 Task: Search one way flight ticket for 2 adults, 2 infants in seat and 1 infant on lap in first from Anchorage: Ted Stevens Anchorage International Airport to Fort Wayne: Fort Wayne International Airport on 5-4-2023. Choice of flights is Southwest. Number of bags: 3 checked bags. Price is upto 30000. Outbound departure time preference is 15:15.
Action: Mouse moved to (294, 252)
Screenshot: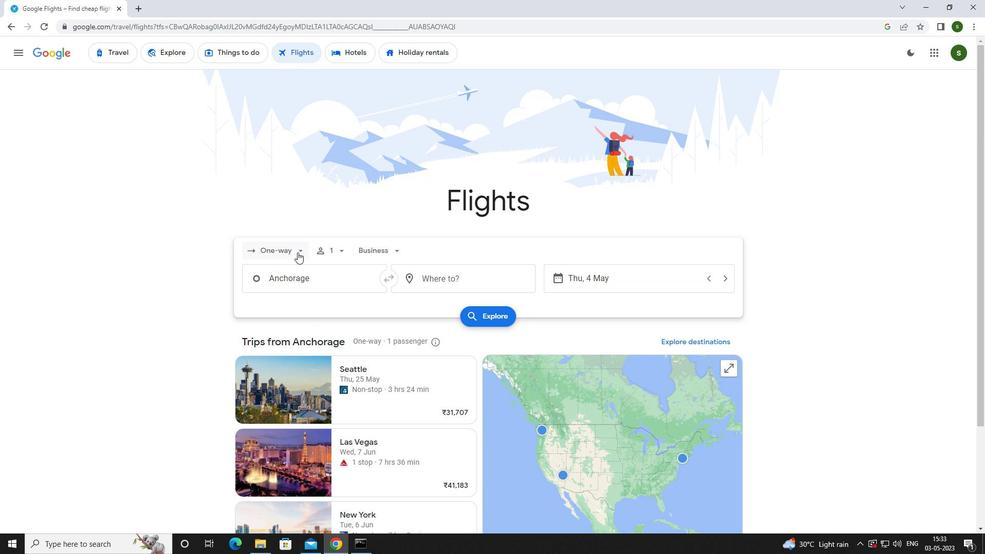 
Action: Mouse pressed left at (294, 252)
Screenshot: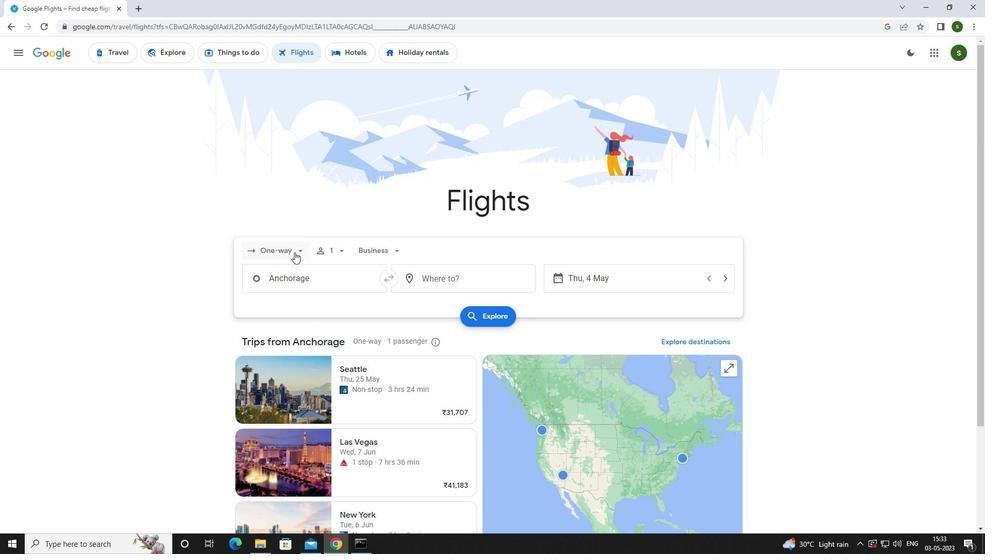 
Action: Mouse moved to (286, 299)
Screenshot: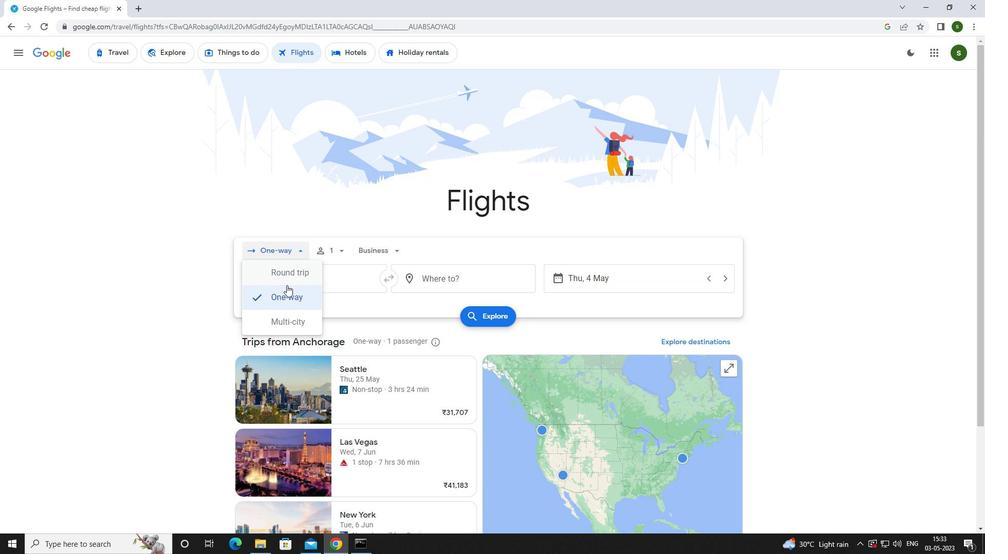 
Action: Mouse pressed left at (286, 299)
Screenshot: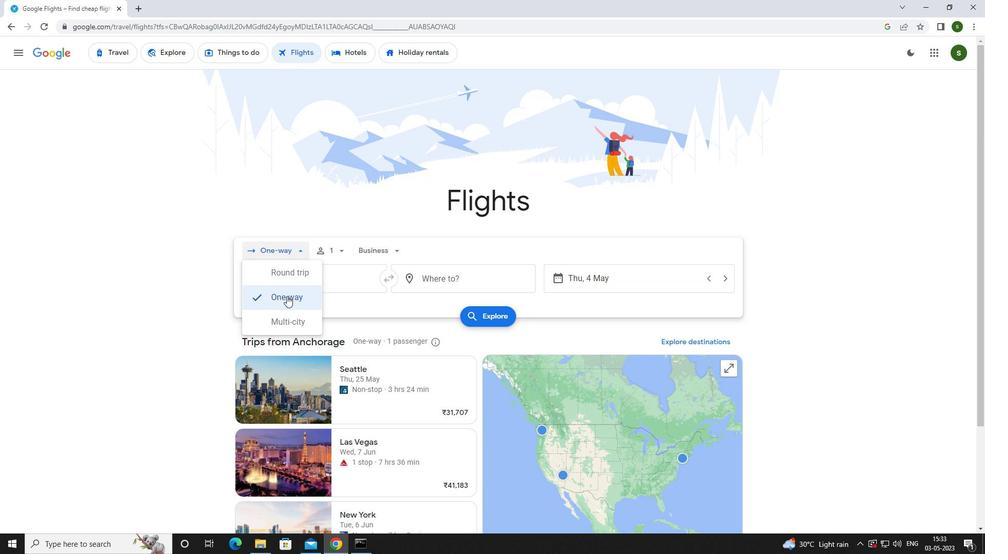 
Action: Mouse moved to (342, 248)
Screenshot: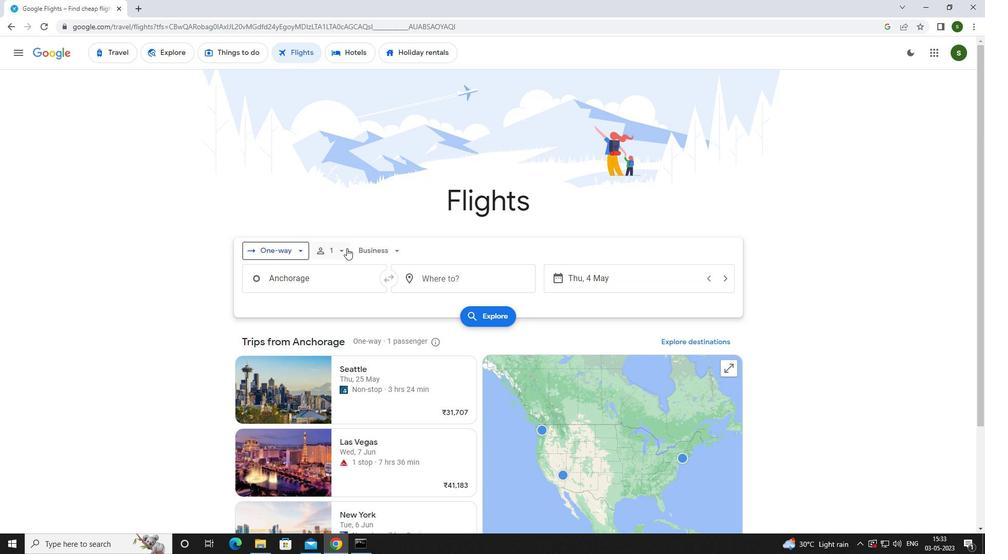 
Action: Mouse pressed left at (342, 248)
Screenshot: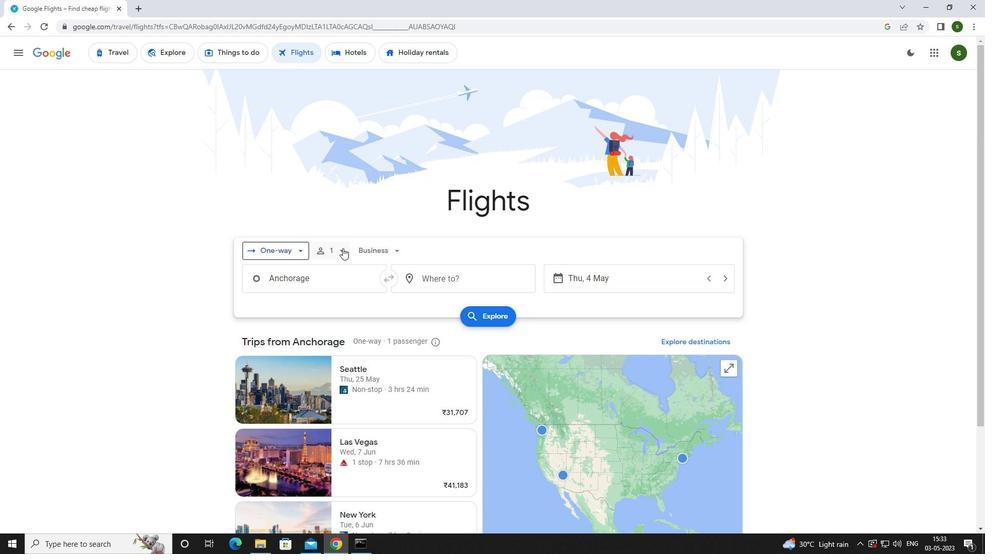 
Action: Mouse moved to (420, 276)
Screenshot: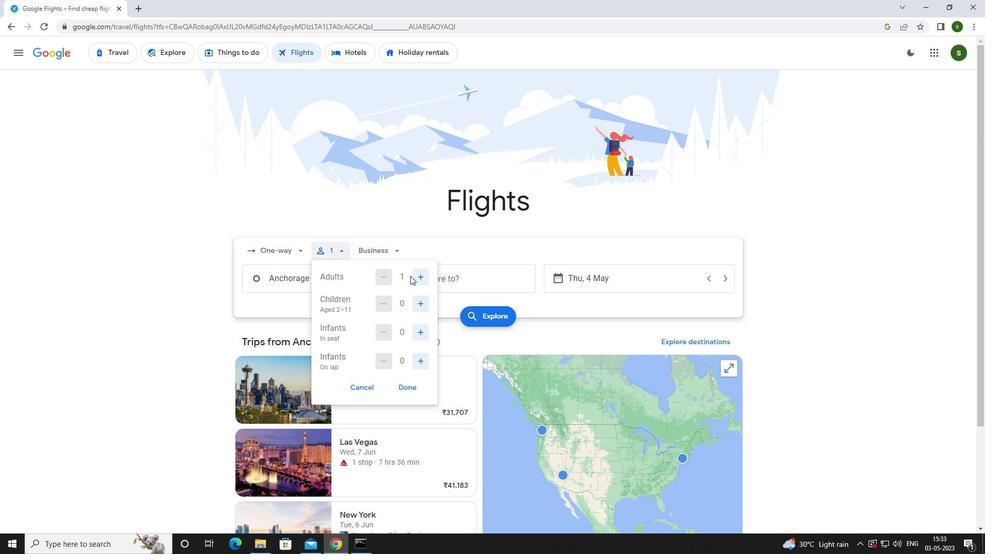 
Action: Mouse pressed left at (420, 276)
Screenshot: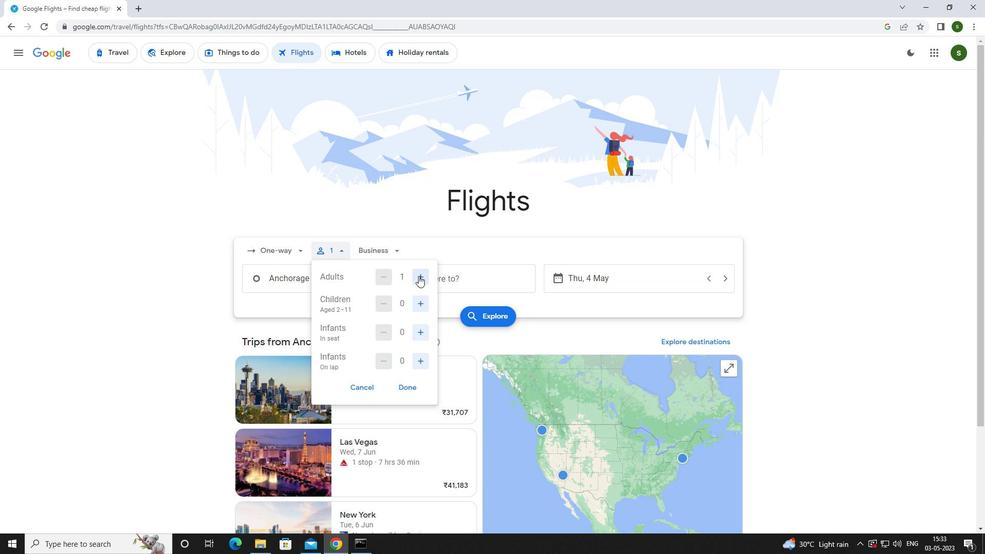 
Action: Mouse moved to (420, 331)
Screenshot: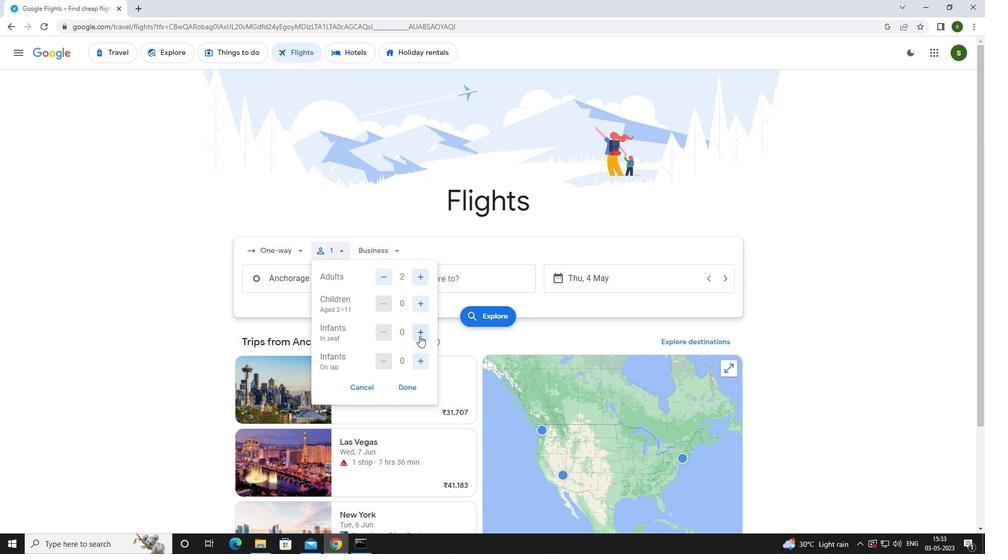 
Action: Mouse pressed left at (420, 331)
Screenshot: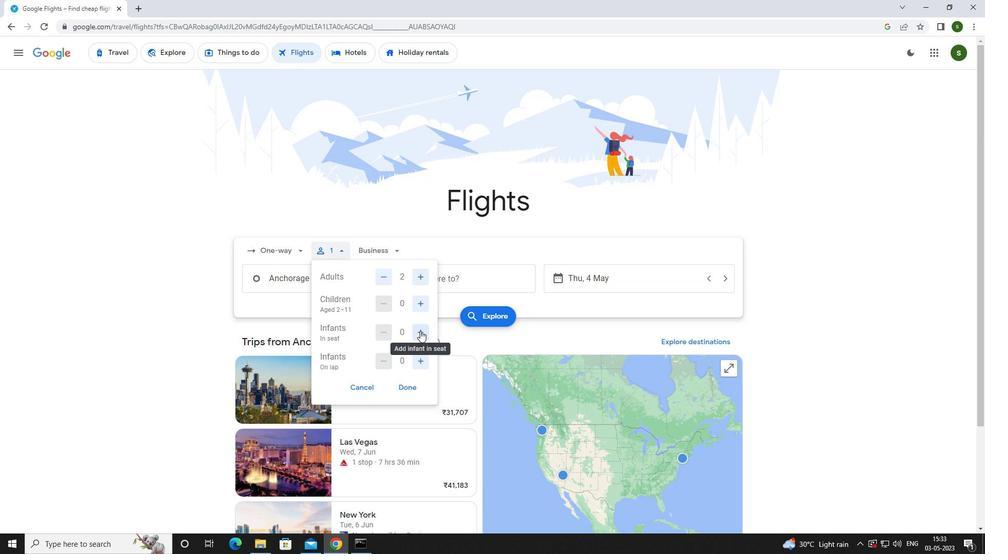 
Action: Mouse pressed left at (420, 331)
Screenshot: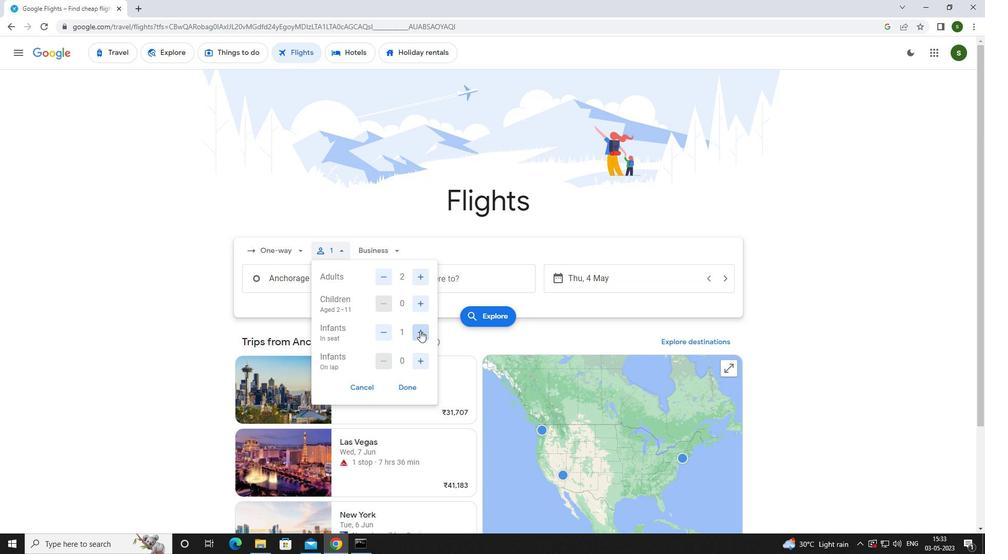
Action: Mouse moved to (419, 359)
Screenshot: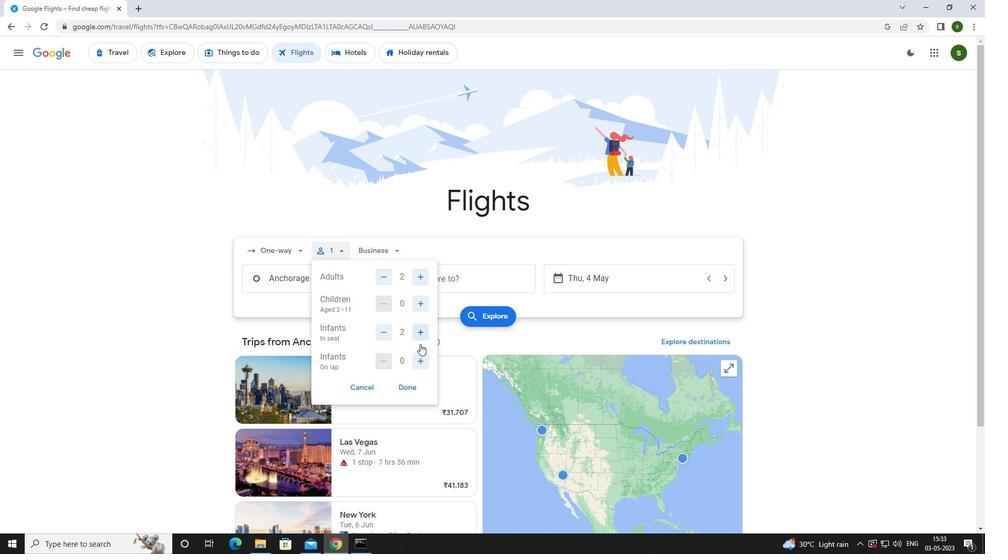 
Action: Mouse pressed left at (419, 359)
Screenshot: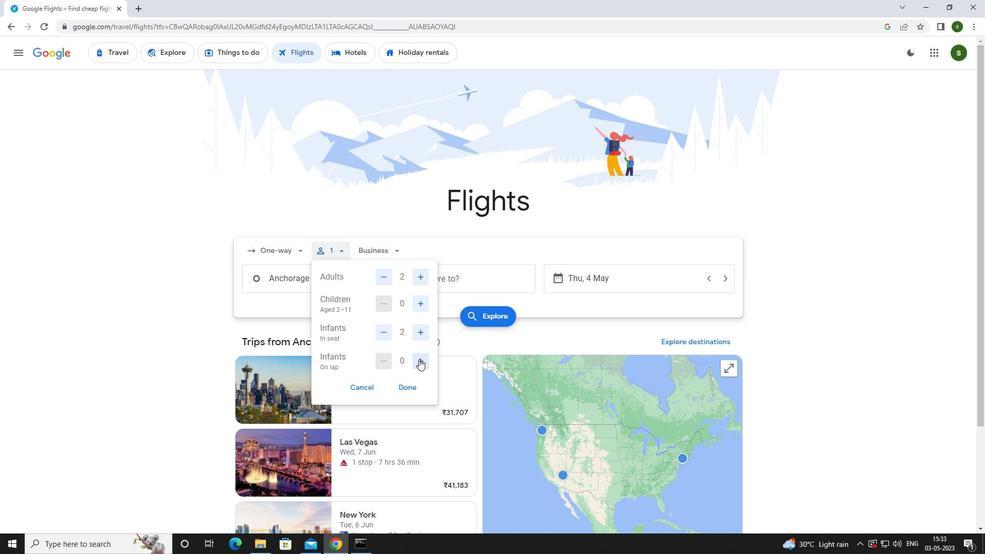 
Action: Mouse moved to (385, 253)
Screenshot: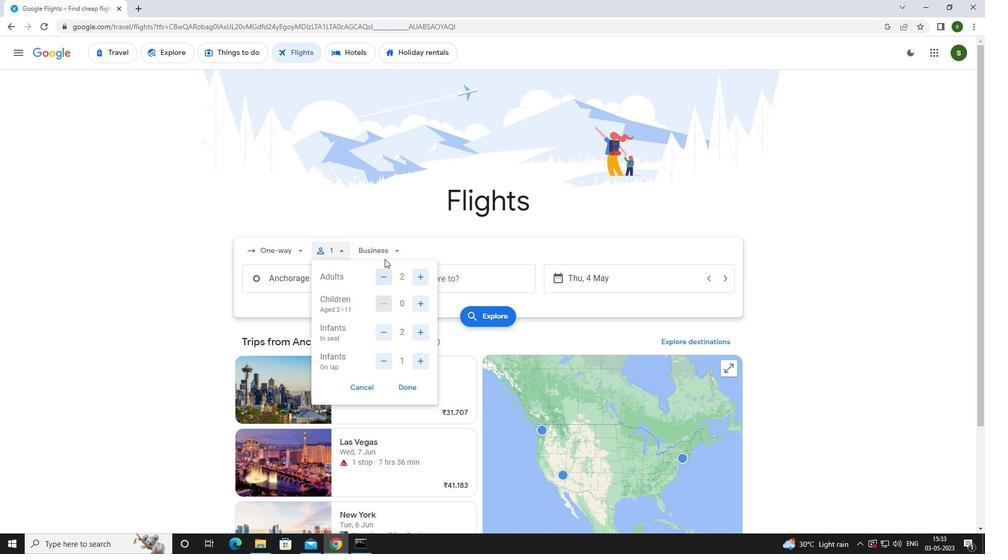 
Action: Mouse pressed left at (385, 253)
Screenshot: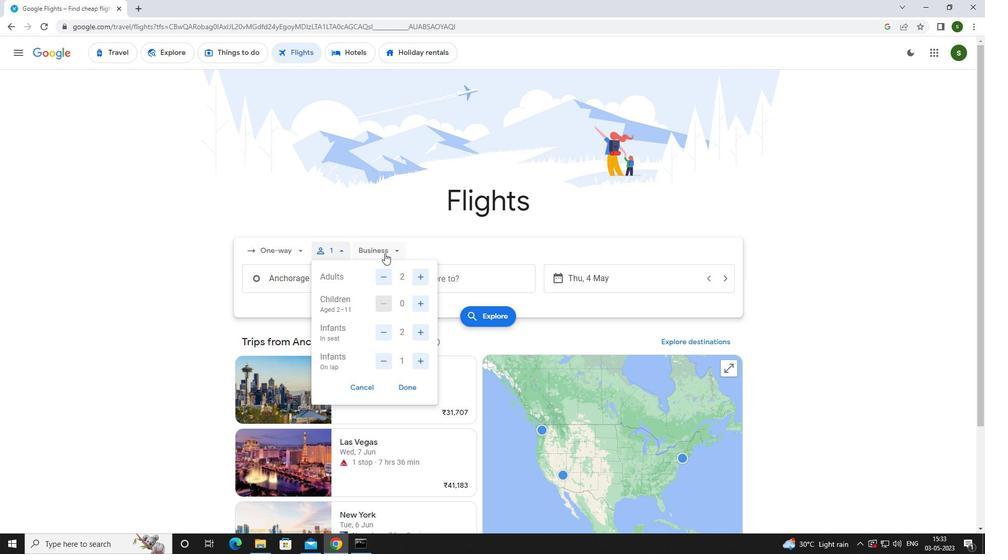 
Action: Mouse moved to (390, 348)
Screenshot: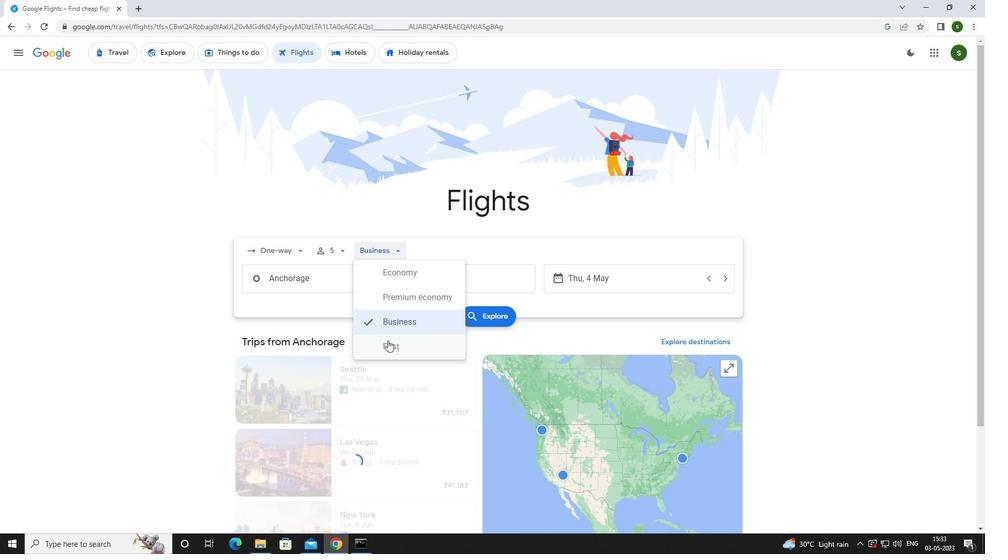 
Action: Mouse pressed left at (390, 348)
Screenshot: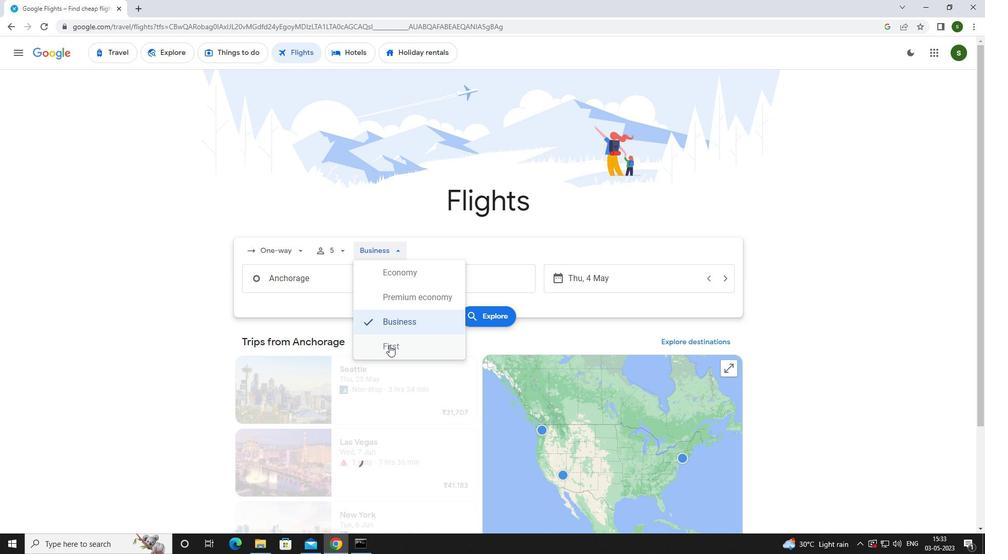 
Action: Mouse moved to (336, 281)
Screenshot: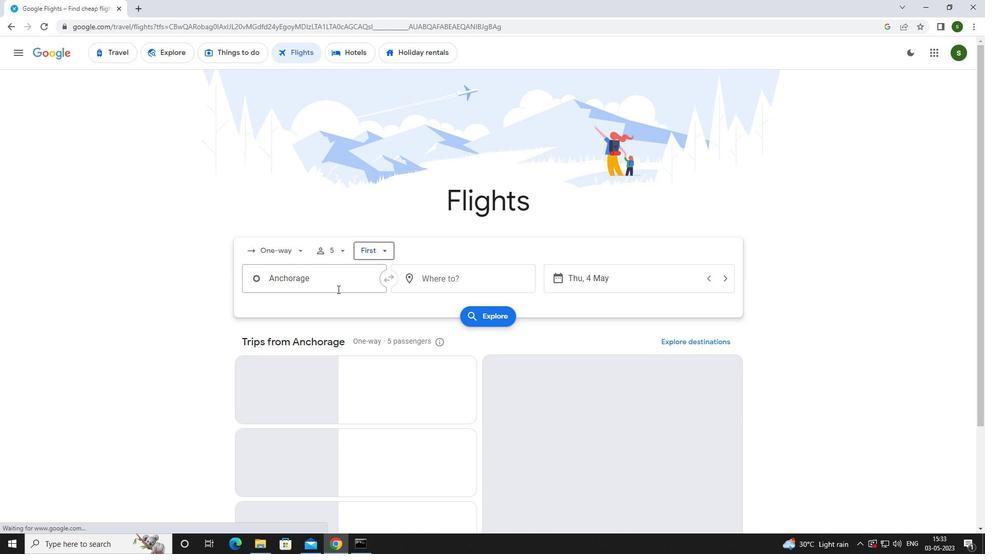 
Action: Mouse pressed left at (336, 281)
Screenshot: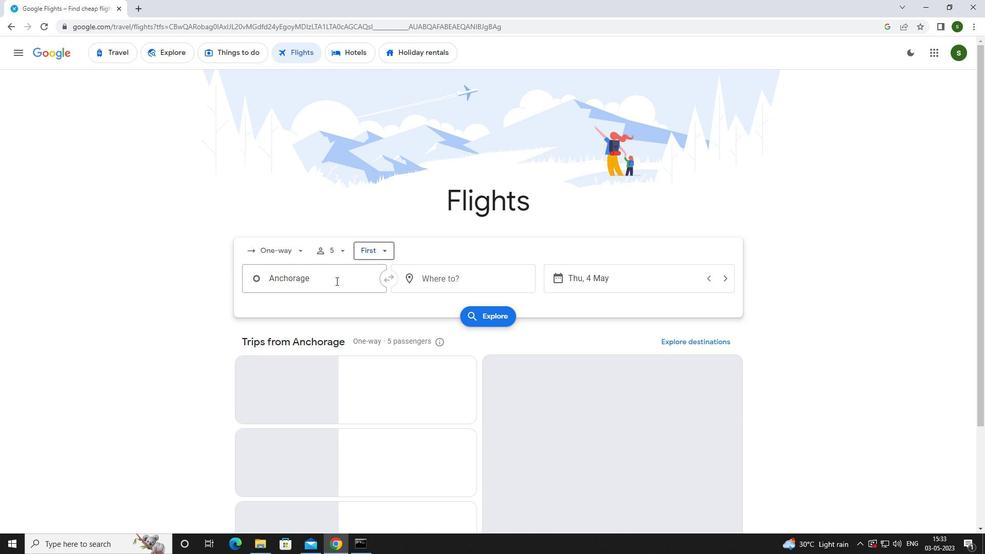 
Action: Mouse moved to (336, 281)
Screenshot: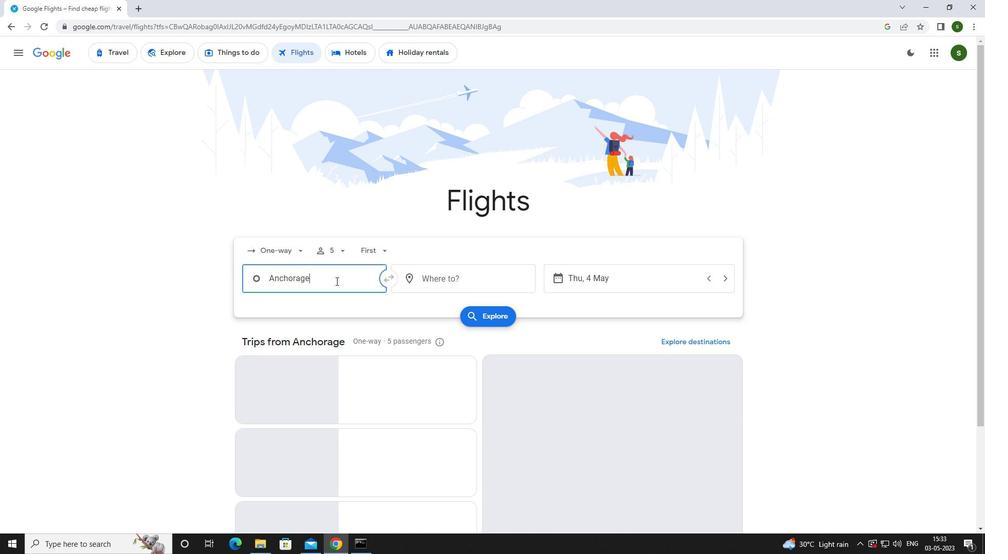 
Action: Key pressed <Key.caps_lock>t<Key.caps_lock>ed
Screenshot: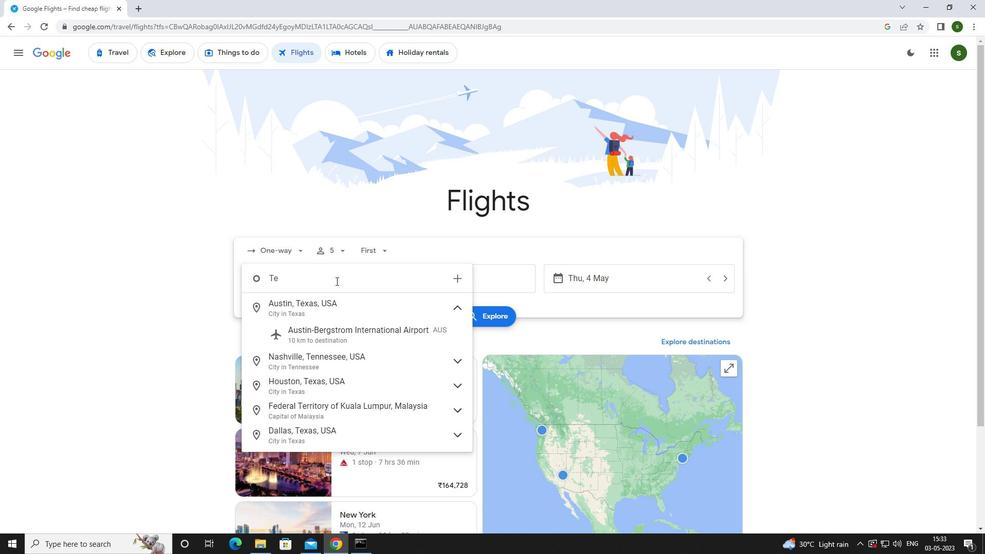 
Action: Mouse moved to (337, 300)
Screenshot: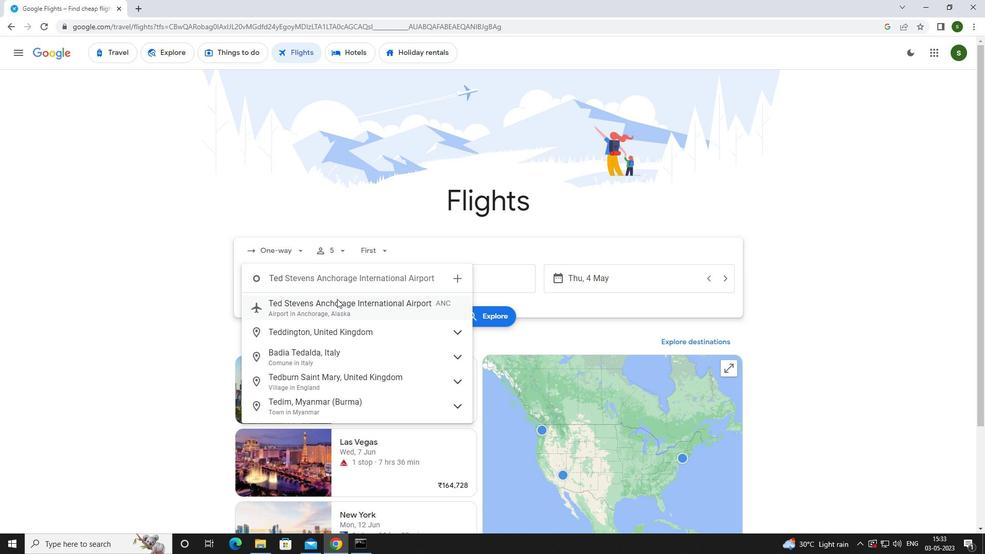 
Action: Mouse pressed left at (337, 300)
Screenshot: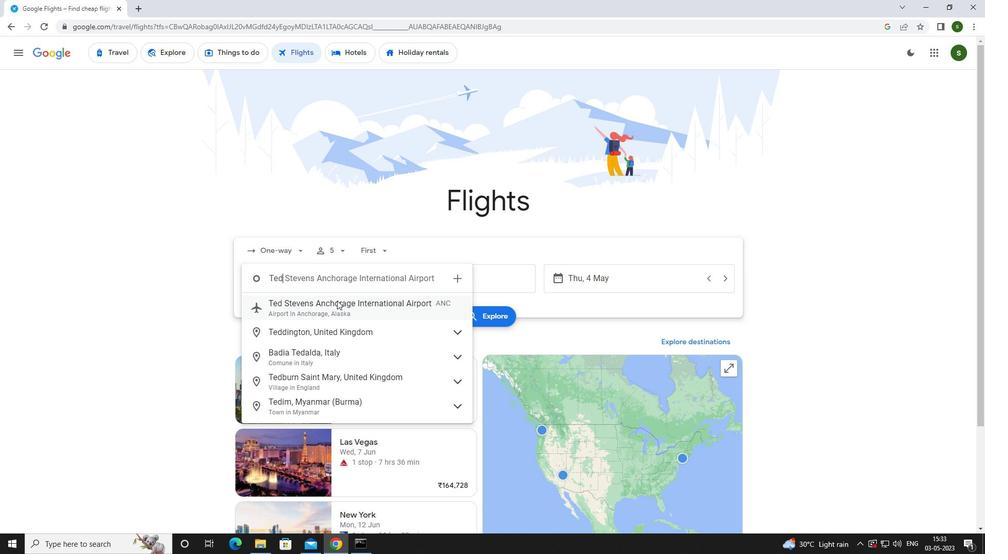 
Action: Mouse moved to (454, 282)
Screenshot: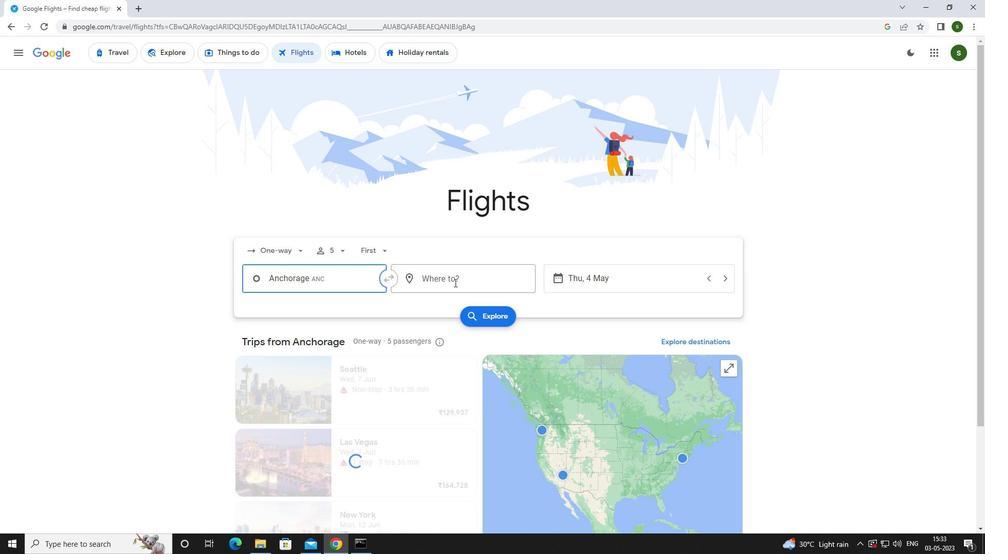 
Action: Mouse pressed left at (454, 282)
Screenshot: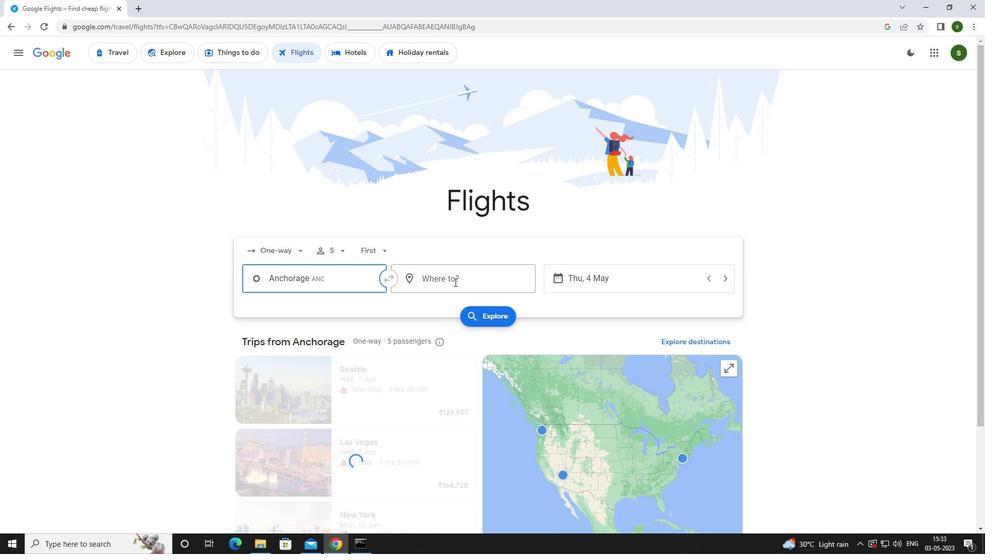 
Action: Mouse moved to (434, 272)
Screenshot: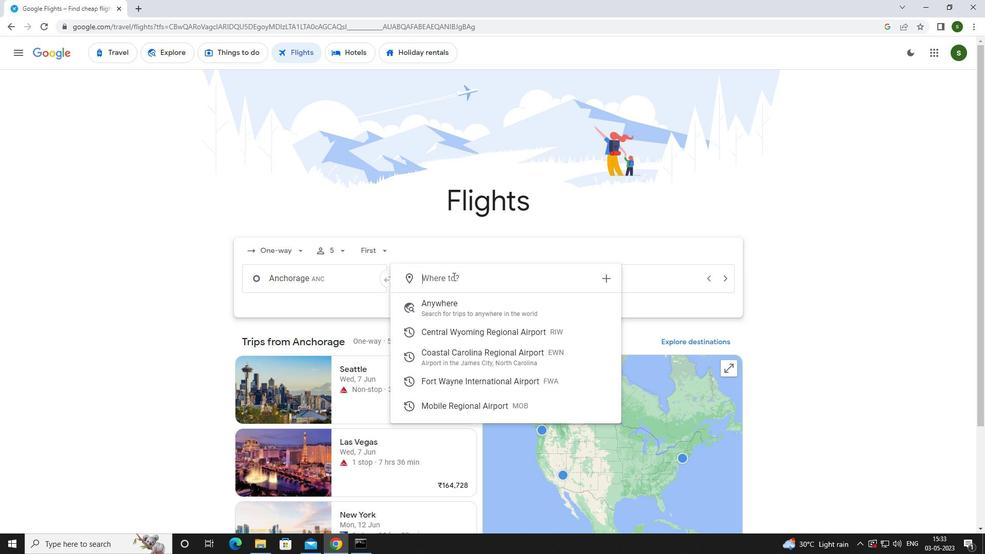 
Action: Key pressed <Key.caps_lock>f<Key.caps_lock>ort<Key.space><Key.caps_lock>w<Key.caps_lock>a
Screenshot: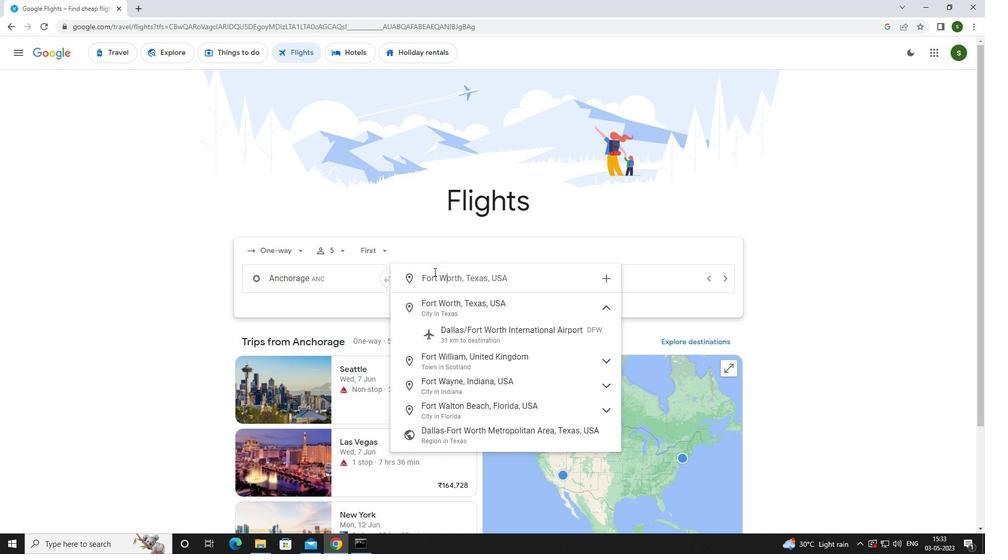 
Action: Mouse moved to (460, 328)
Screenshot: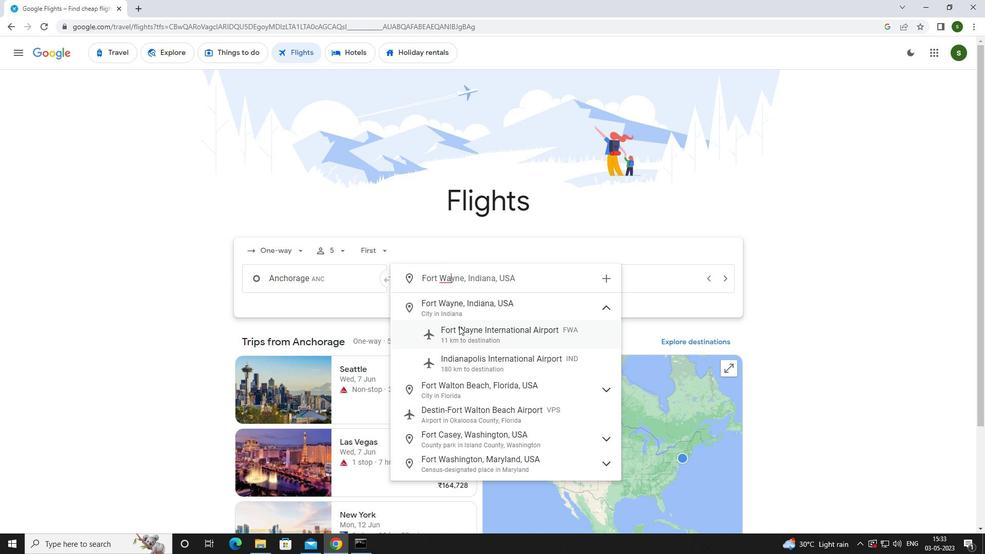 
Action: Mouse pressed left at (460, 328)
Screenshot: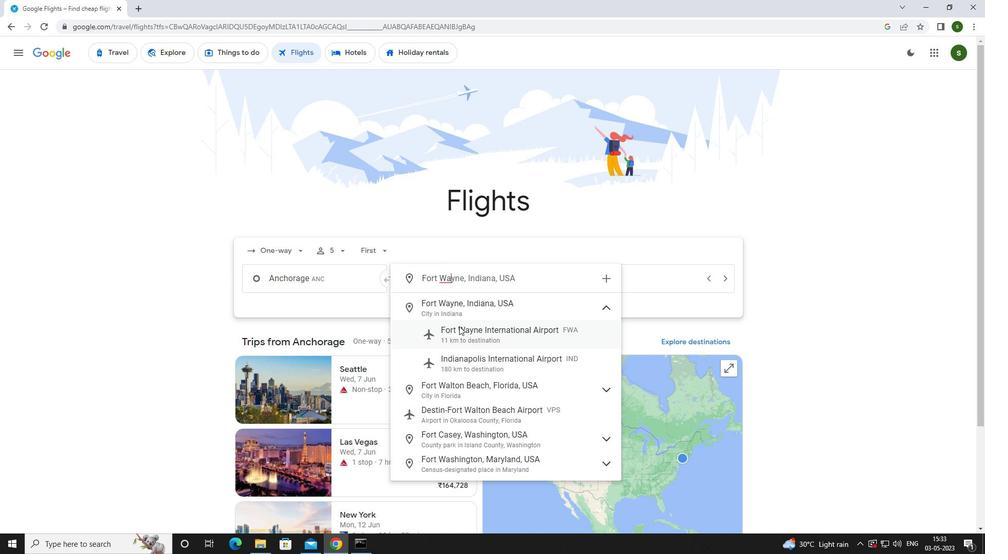 
Action: Mouse moved to (623, 277)
Screenshot: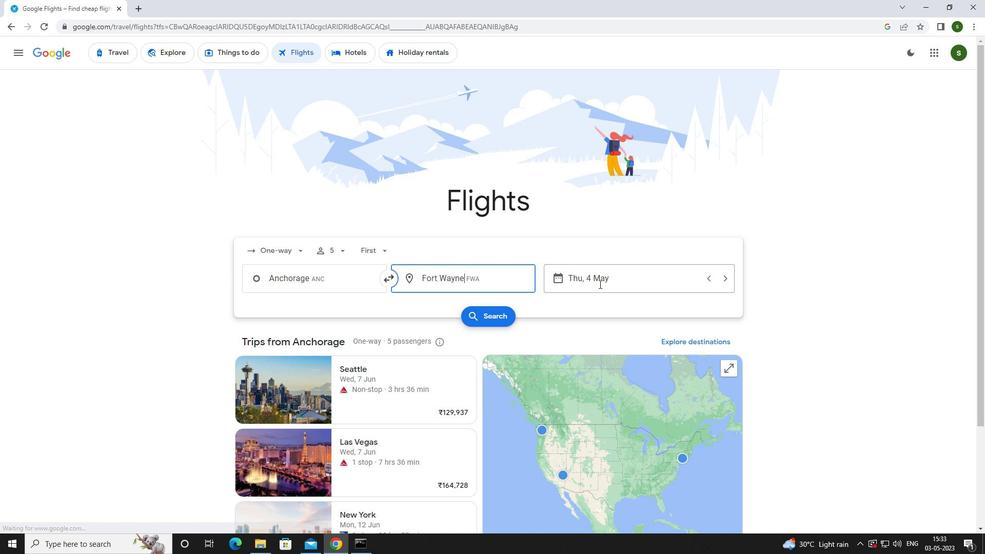 
Action: Mouse pressed left at (623, 277)
Screenshot: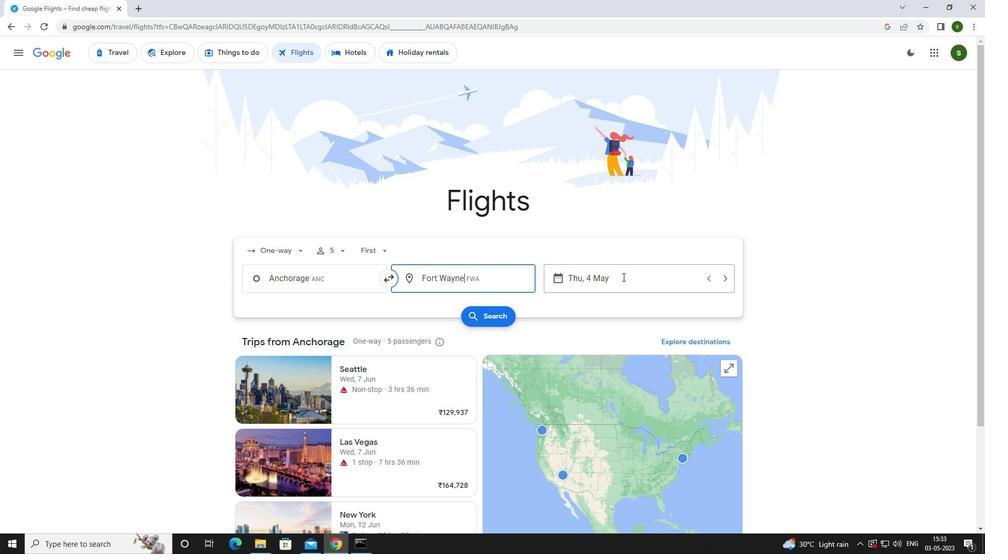
Action: Mouse moved to (463, 345)
Screenshot: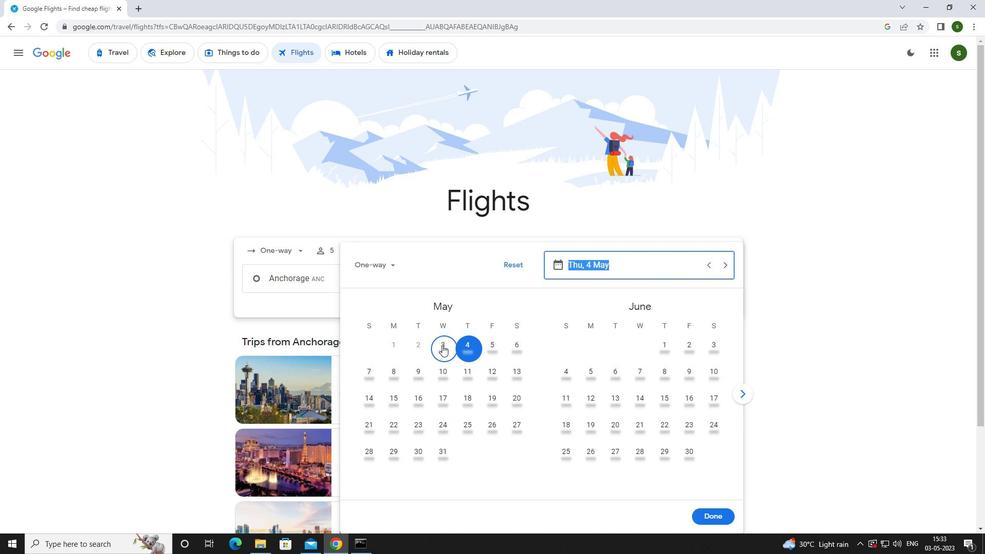 
Action: Mouse pressed left at (463, 345)
Screenshot: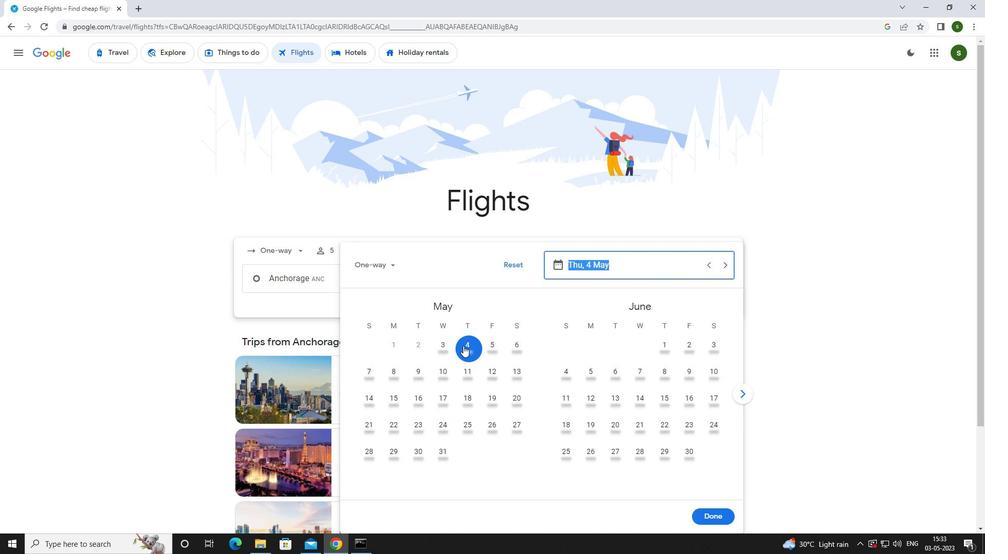 
Action: Mouse moved to (706, 513)
Screenshot: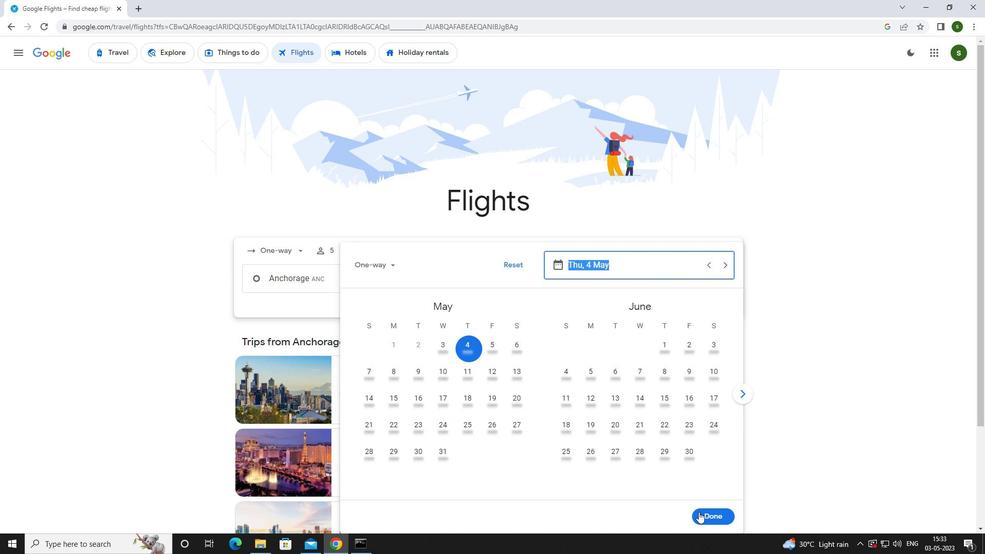 
Action: Mouse pressed left at (706, 513)
Screenshot: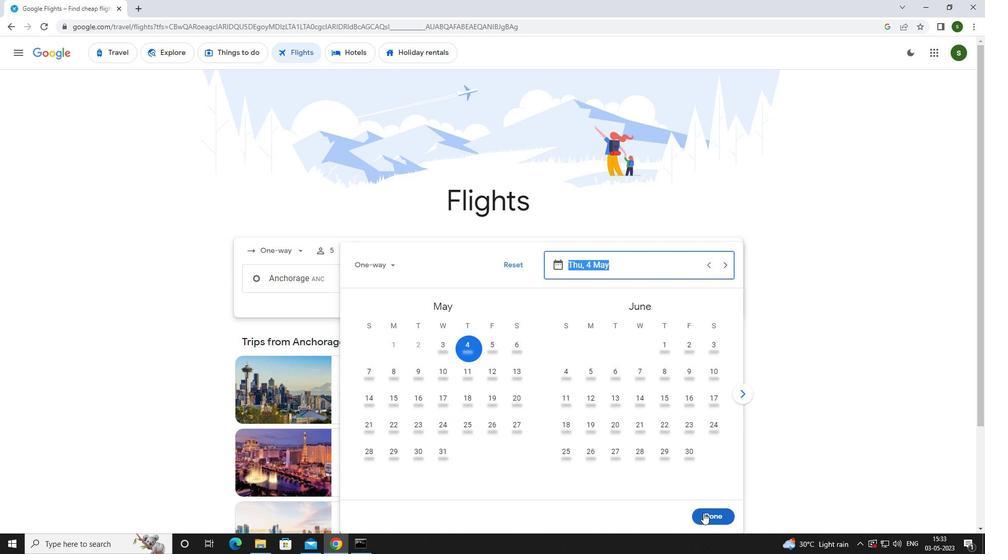 
Action: Mouse moved to (473, 316)
Screenshot: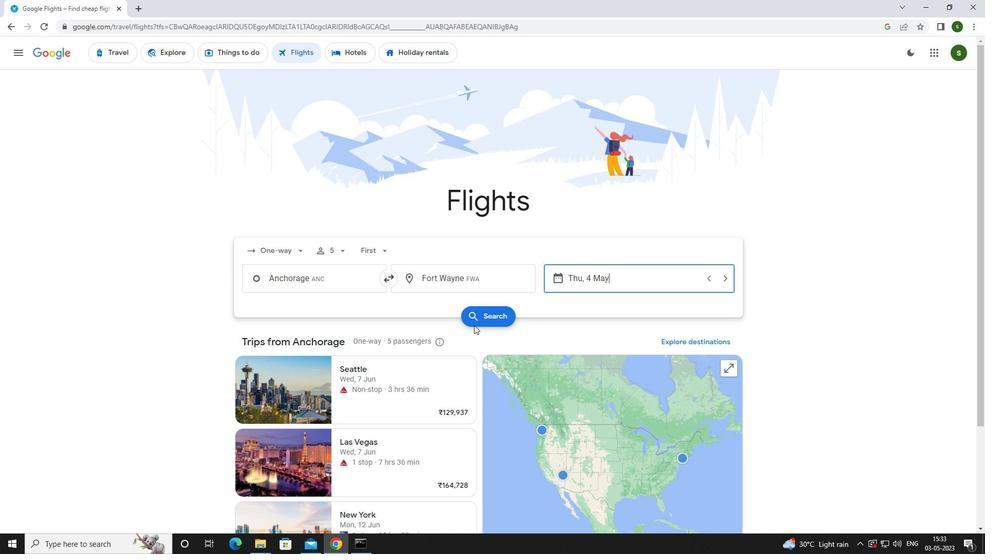 
Action: Mouse pressed left at (473, 316)
Screenshot: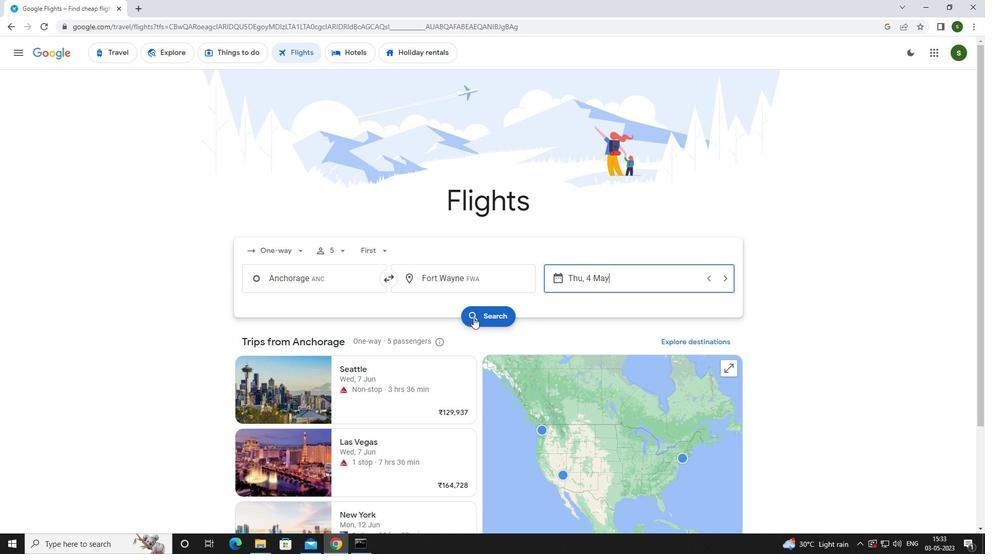 
Action: Mouse moved to (269, 150)
Screenshot: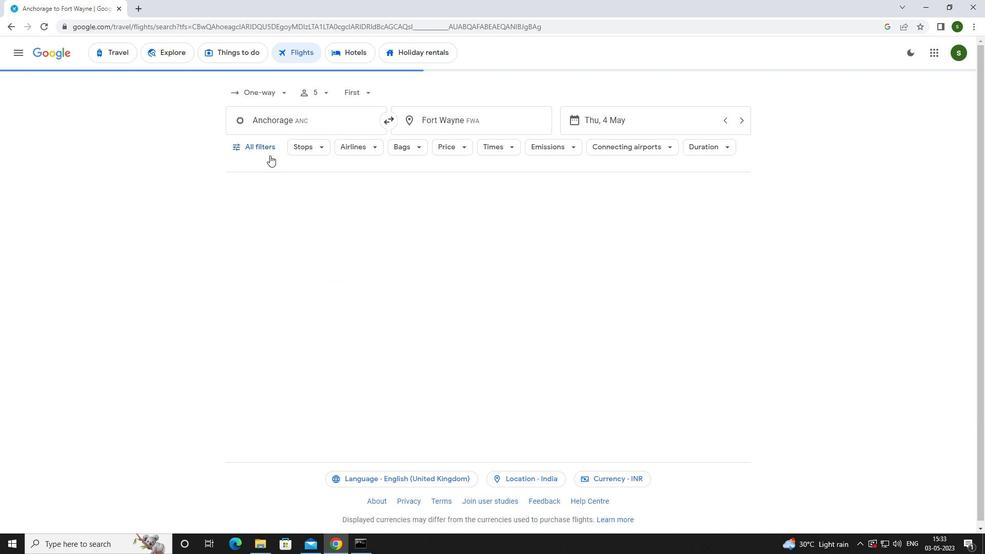 
Action: Mouse pressed left at (269, 150)
Screenshot: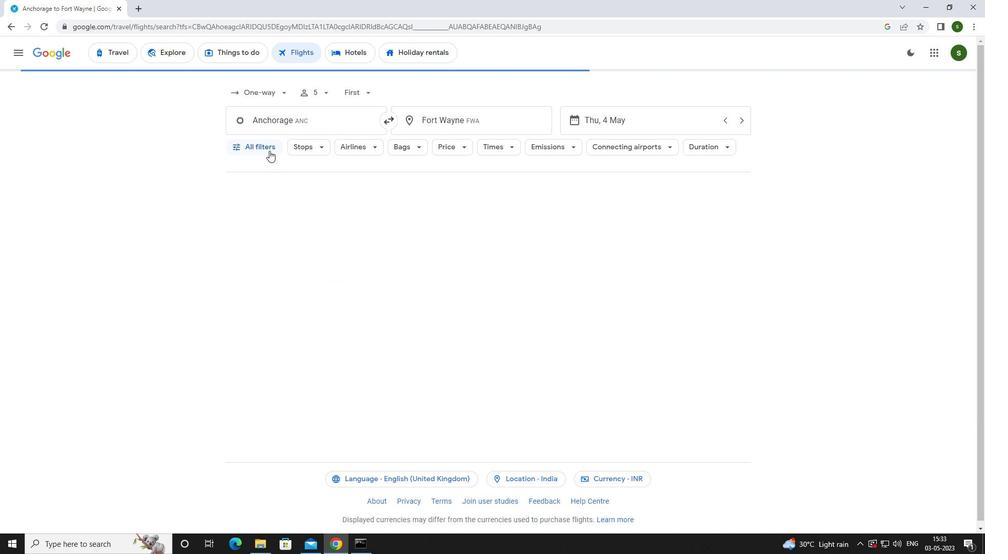 
Action: Mouse moved to (383, 361)
Screenshot: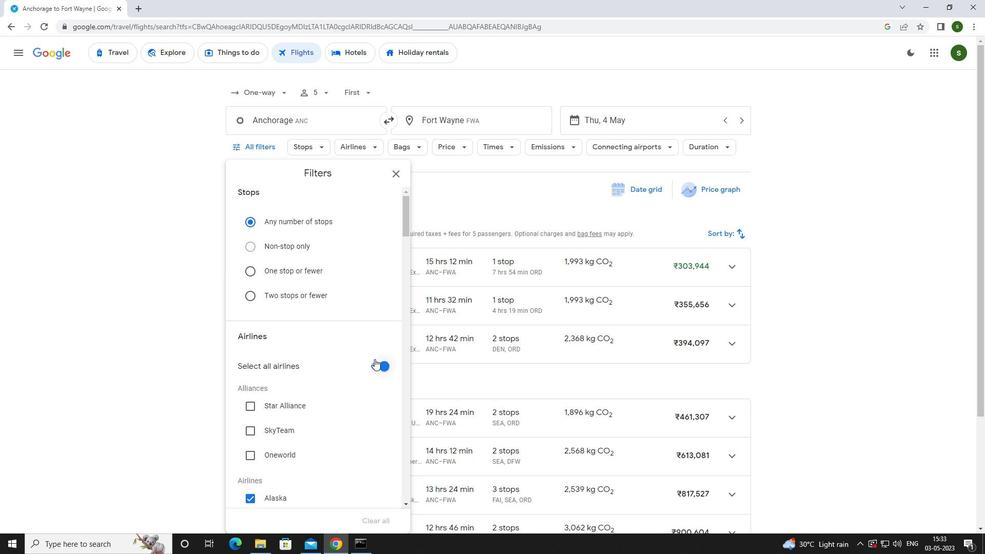 
Action: Mouse pressed left at (383, 361)
Screenshot: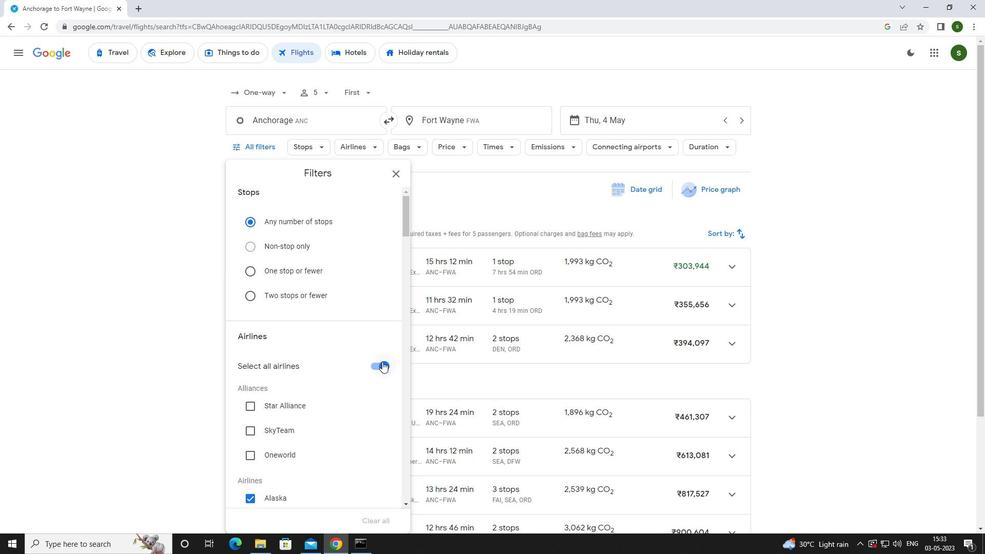 
Action: Mouse moved to (364, 325)
Screenshot: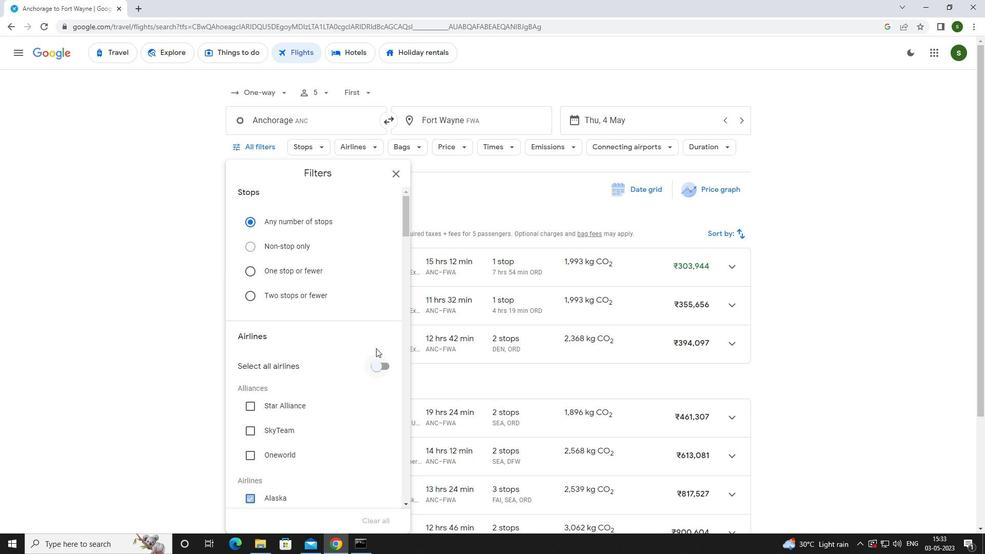 
Action: Mouse scrolled (364, 325) with delta (0, 0)
Screenshot: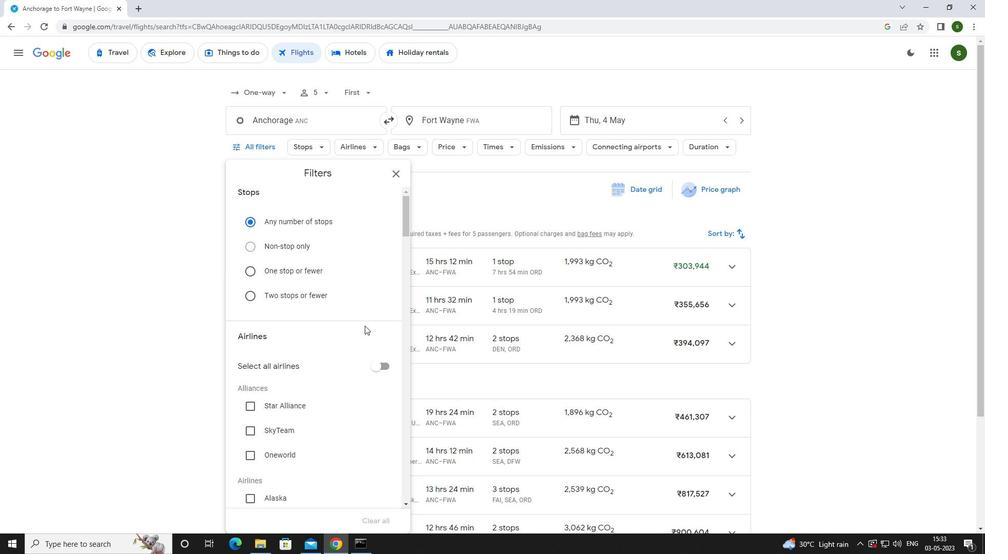 
Action: Mouse scrolled (364, 325) with delta (0, 0)
Screenshot: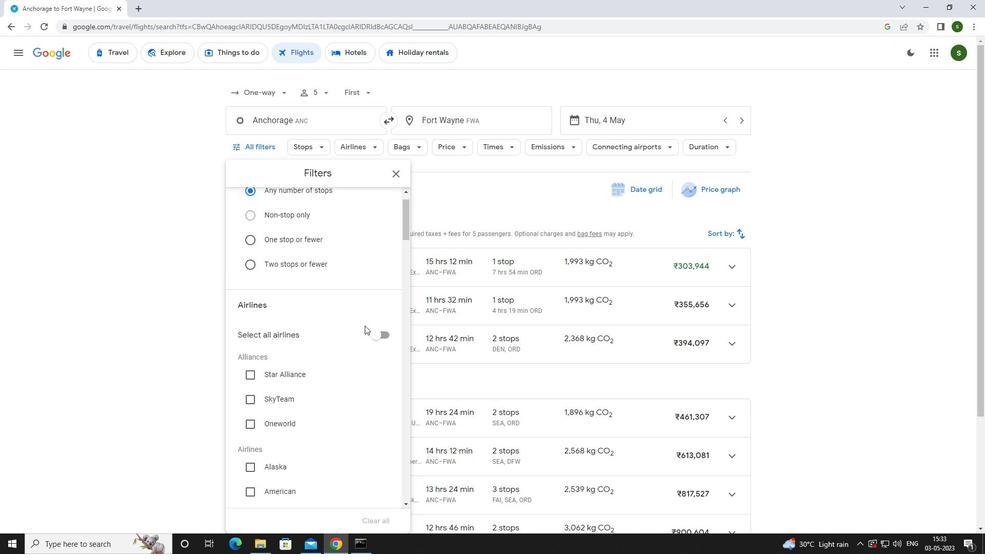 
Action: Mouse scrolled (364, 325) with delta (0, 0)
Screenshot: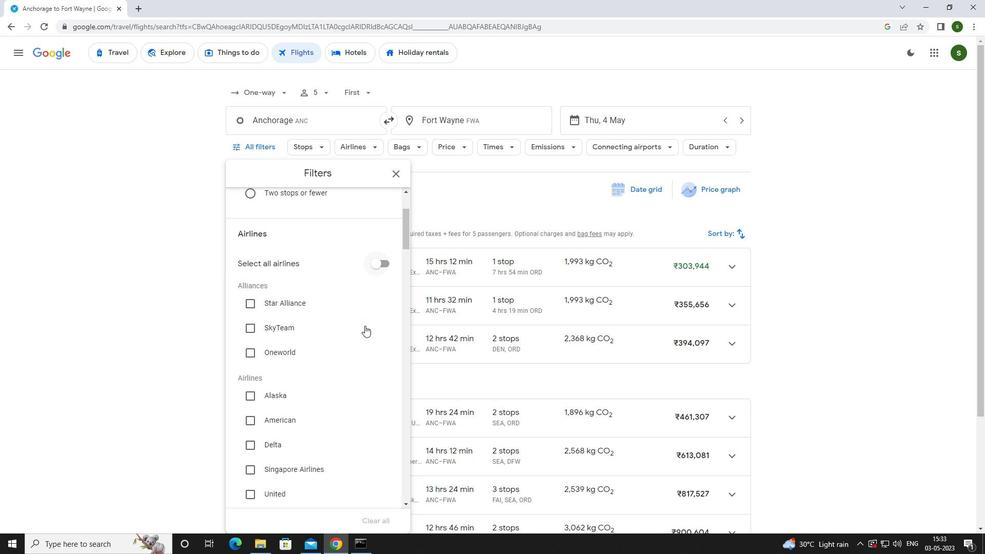 
Action: Mouse scrolled (364, 325) with delta (0, 0)
Screenshot: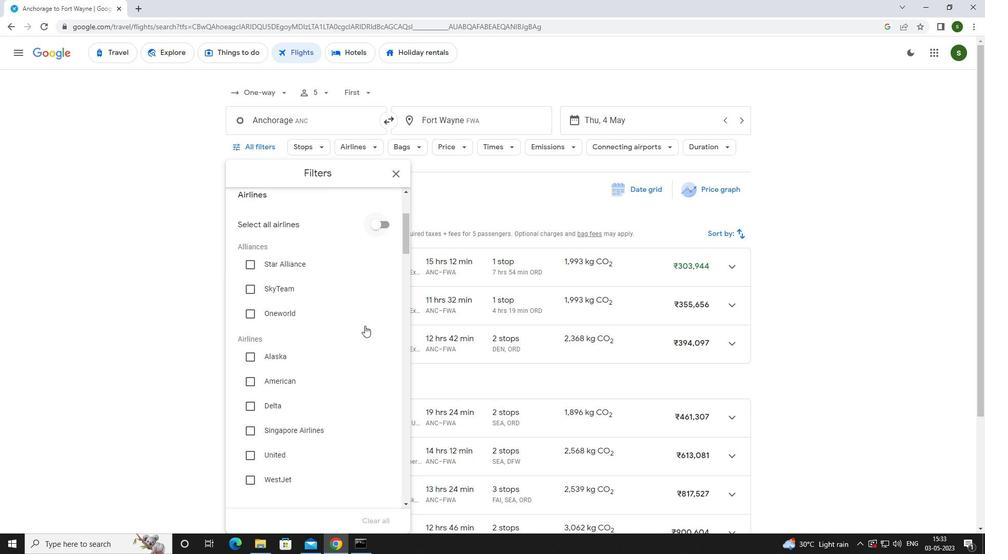 
Action: Mouse scrolled (364, 325) with delta (0, 0)
Screenshot: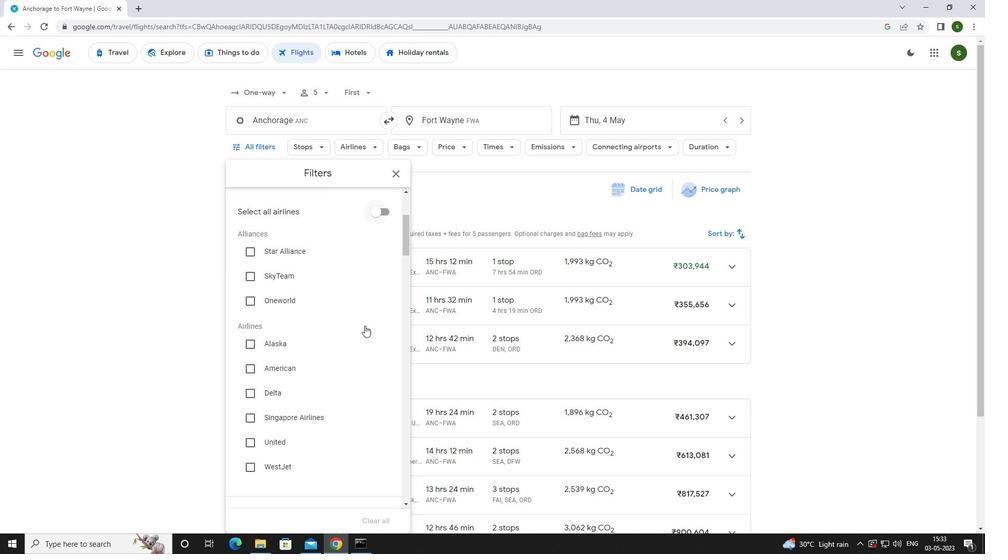 
Action: Mouse scrolled (364, 325) with delta (0, 0)
Screenshot: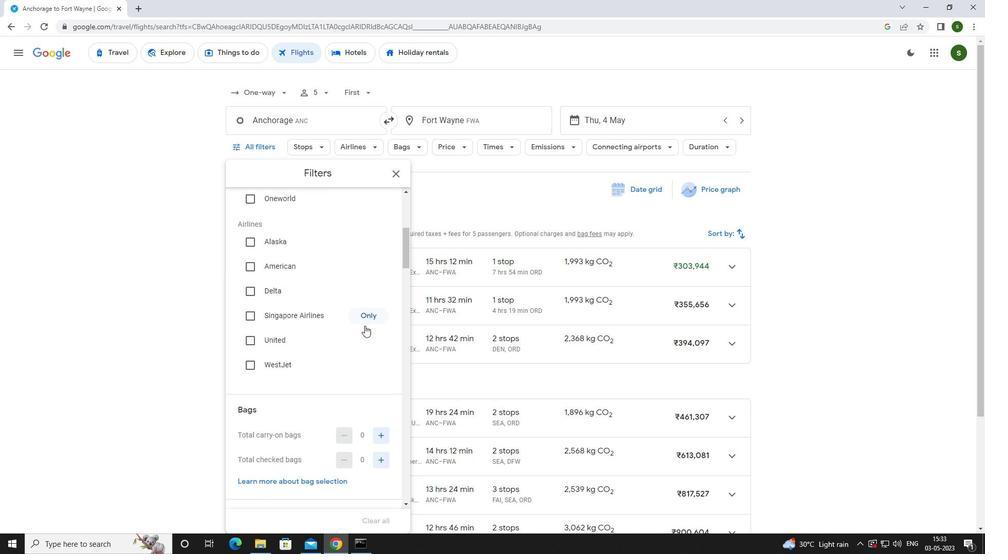 
Action: Mouse scrolled (364, 325) with delta (0, 0)
Screenshot: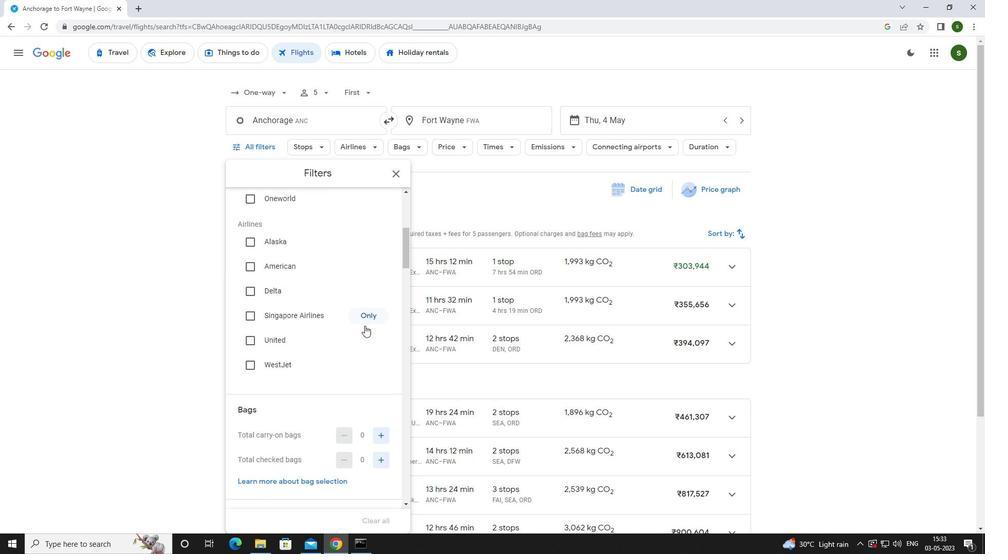 
Action: Mouse moved to (377, 358)
Screenshot: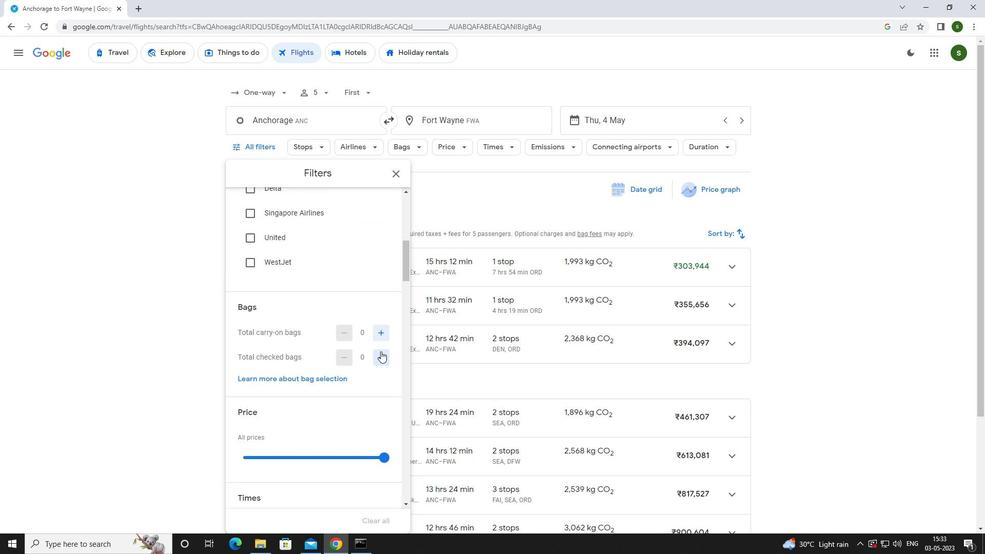 
Action: Mouse pressed left at (377, 358)
Screenshot: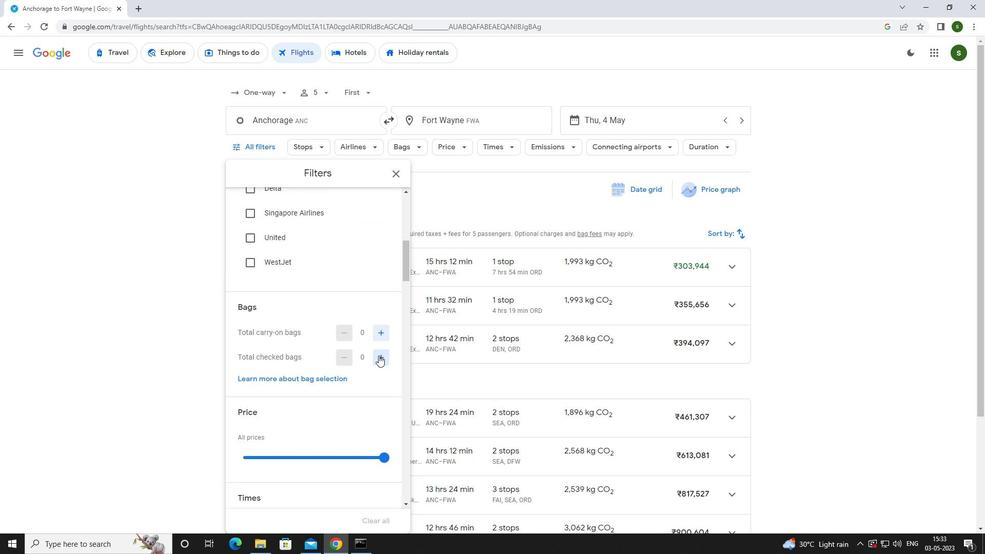 
Action: Mouse pressed left at (377, 358)
Screenshot: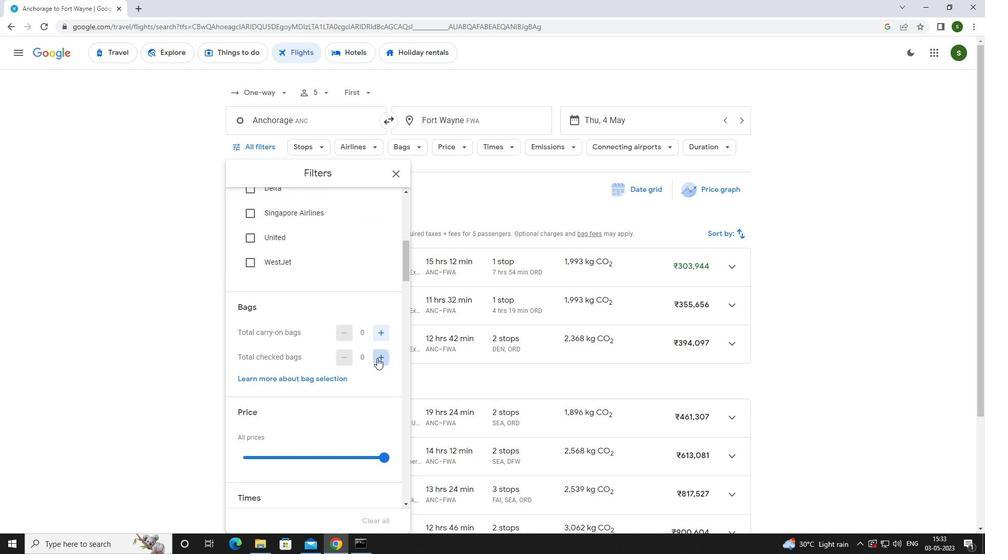 
Action: Mouse pressed left at (377, 358)
Screenshot: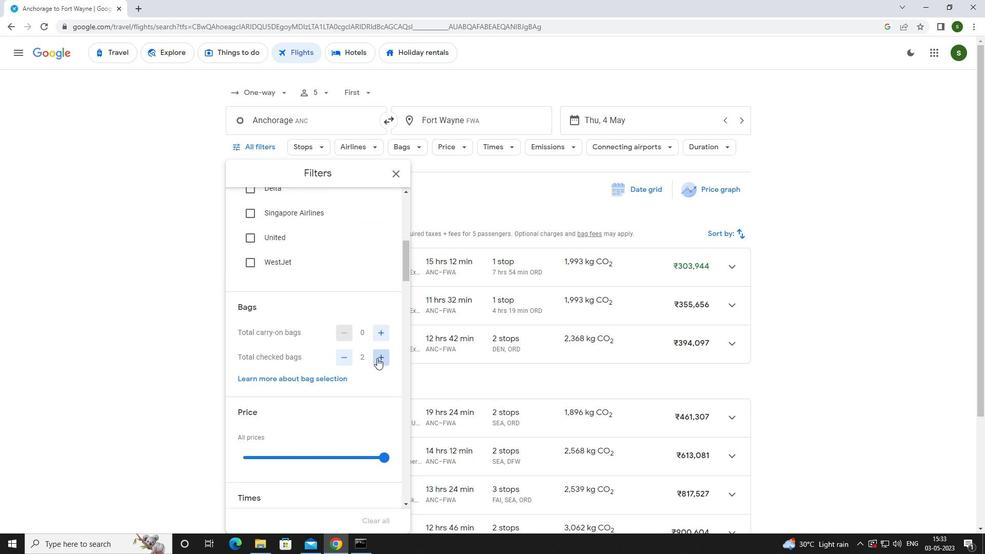 
Action: Mouse scrolled (377, 357) with delta (0, 0)
Screenshot: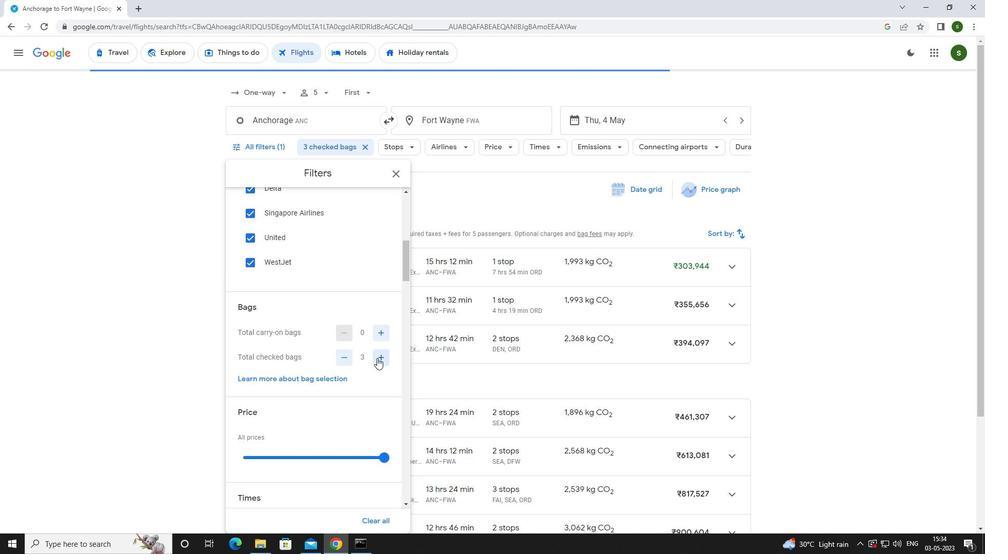
Action: Mouse scrolled (377, 357) with delta (0, 0)
Screenshot: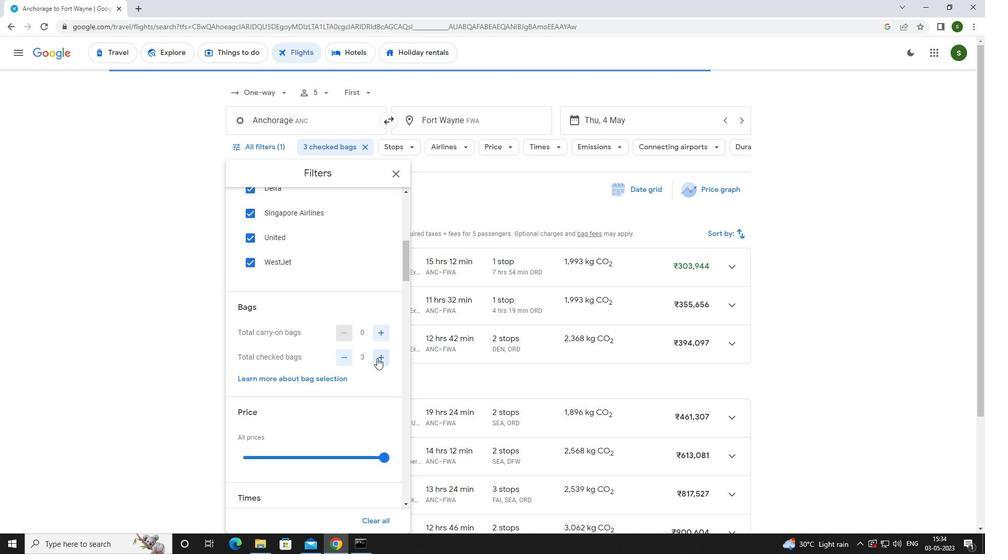 
Action: Mouse moved to (379, 354)
Screenshot: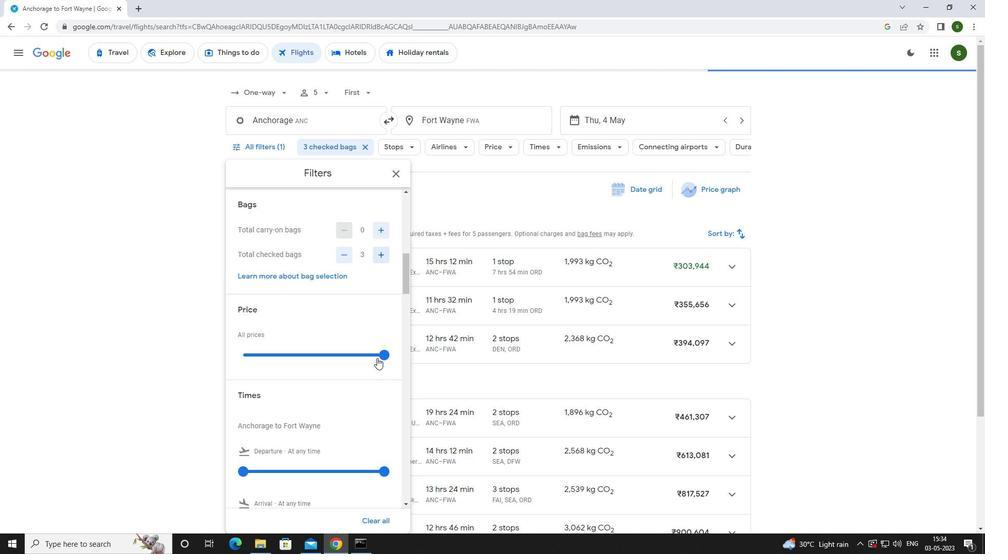 
Action: Mouse pressed left at (379, 354)
Screenshot: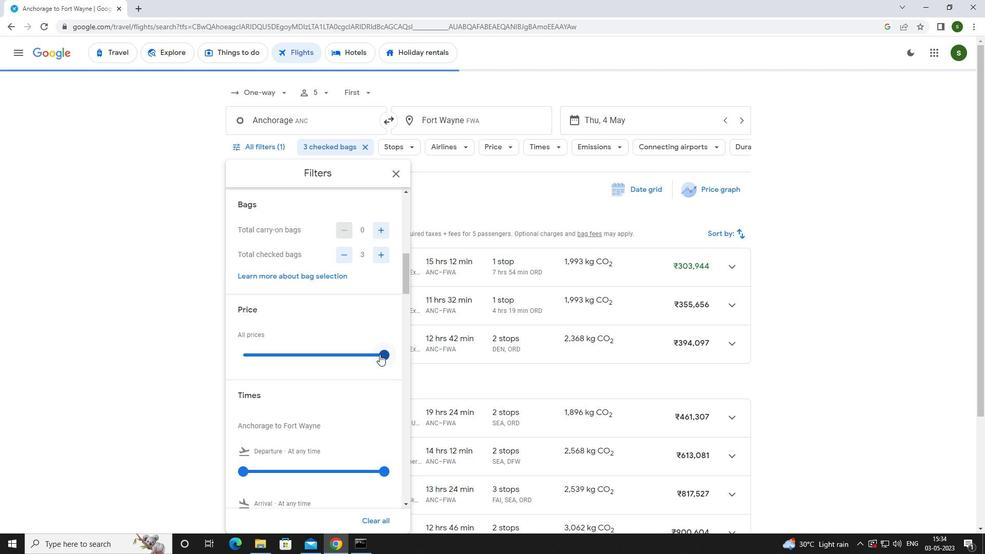 
Action: Mouse moved to (300, 330)
Screenshot: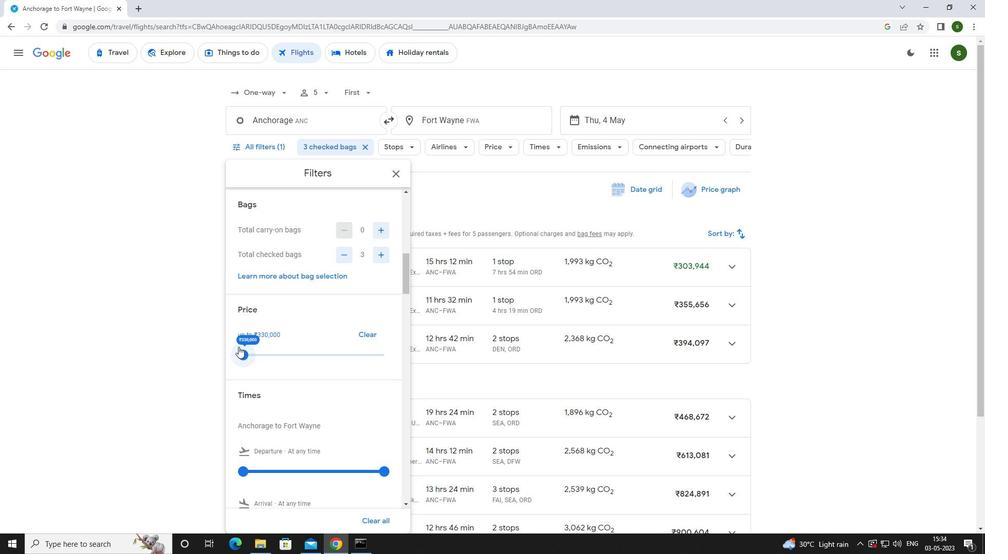 
Action: Mouse scrolled (300, 329) with delta (0, 0)
Screenshot: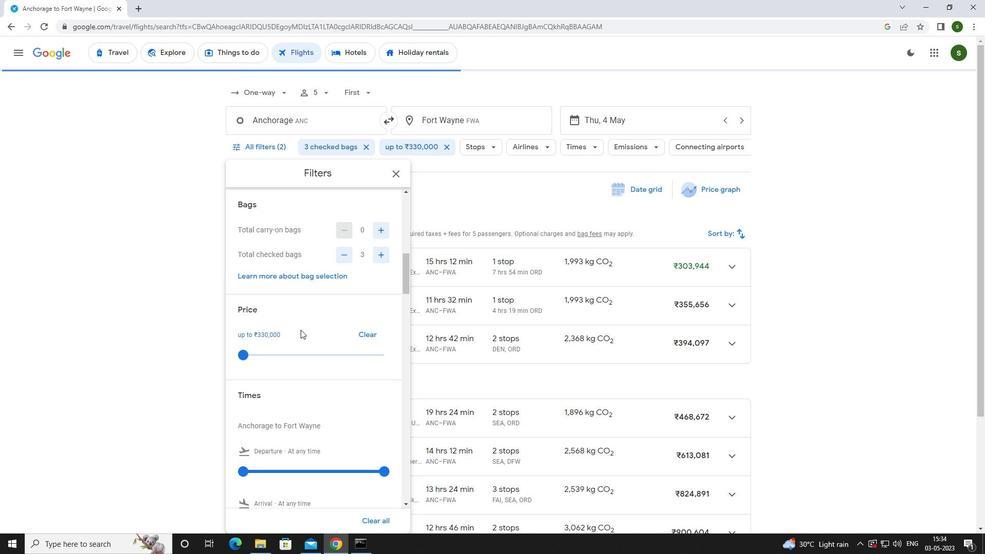 
Action: Mouse scrolled (300, 329) with delta (0, 0)
Screenshot: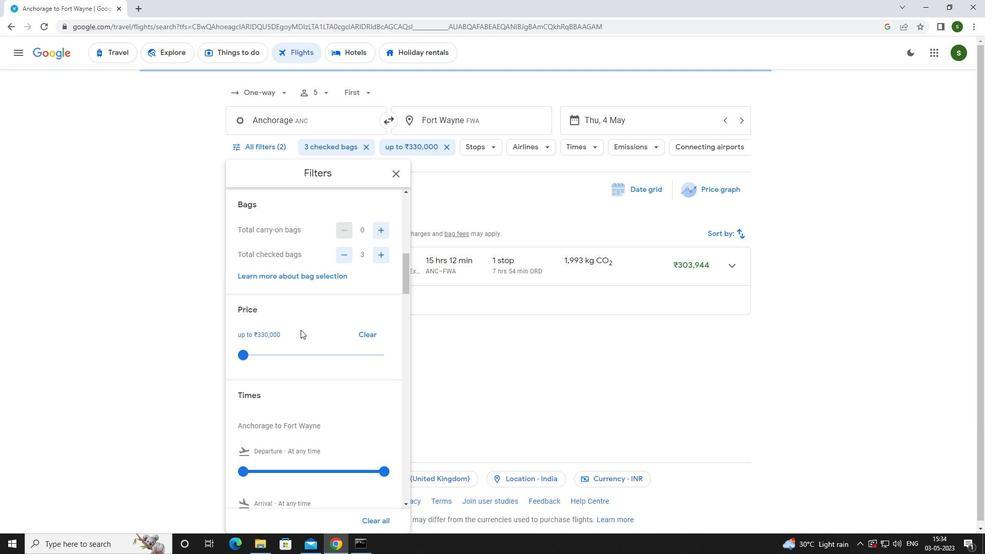 
Action: Mouse scrolled (300, 329) with delta (0, 0)
Screenshot: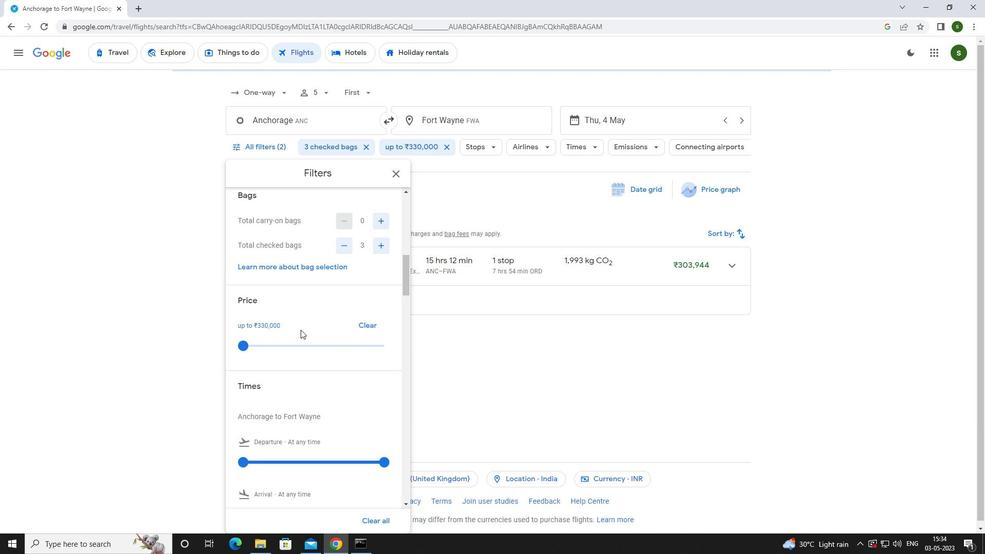 
Action: Mouse moved to (242, 321)
Screenshot: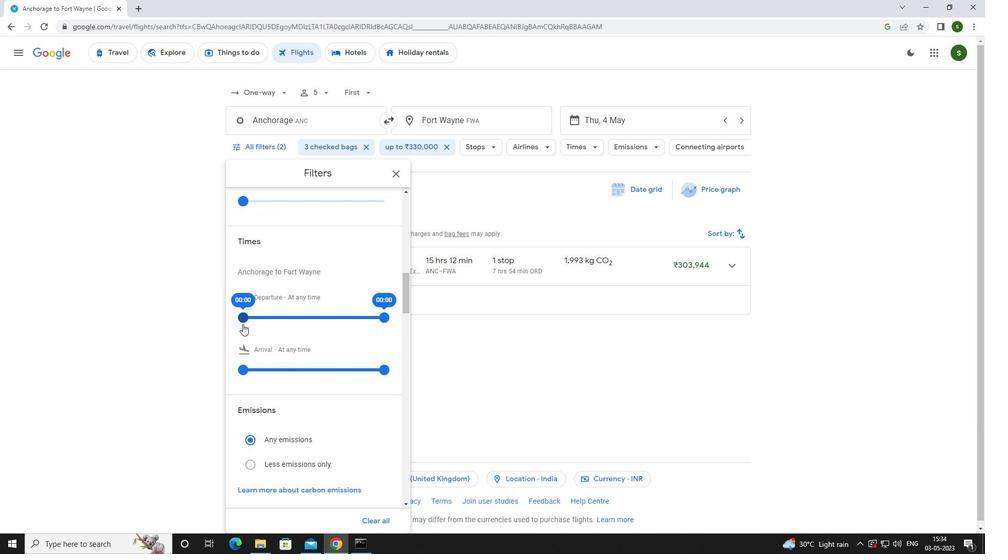 
Action: Mouse pressed left at (242, 321)
Screenshot: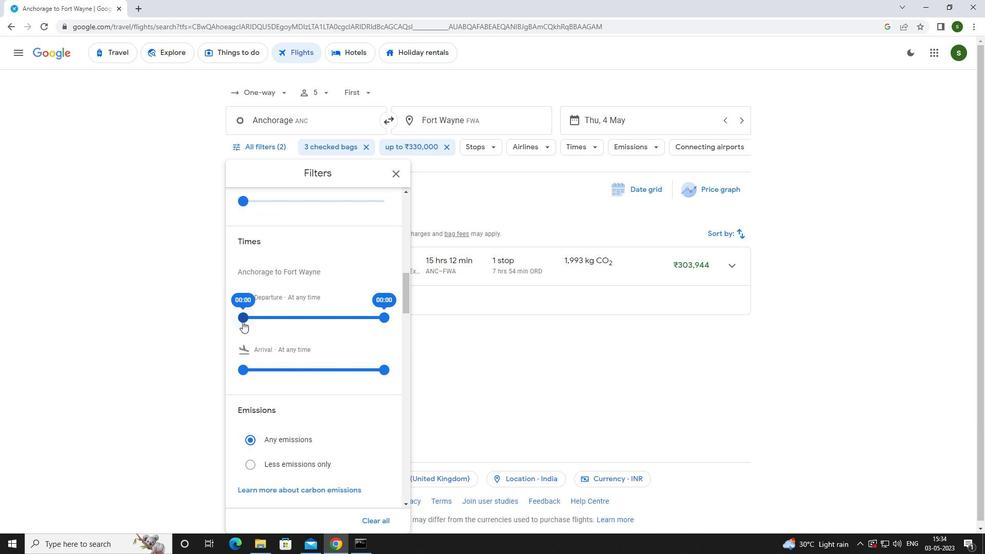 
Action: Mouse moved to (478, 368)
Screenshot: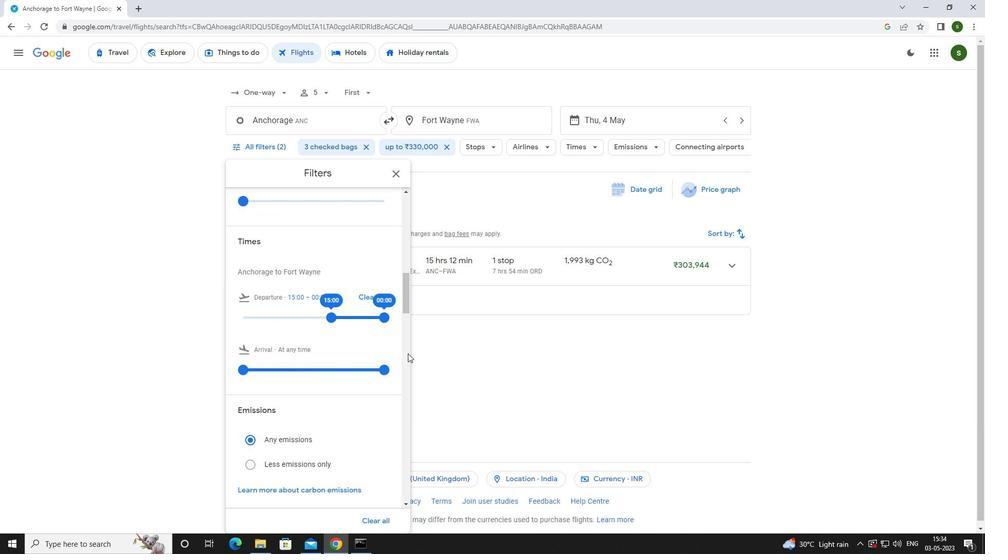 
Action: Mouse pressed left at (478, 368)
Screenshot: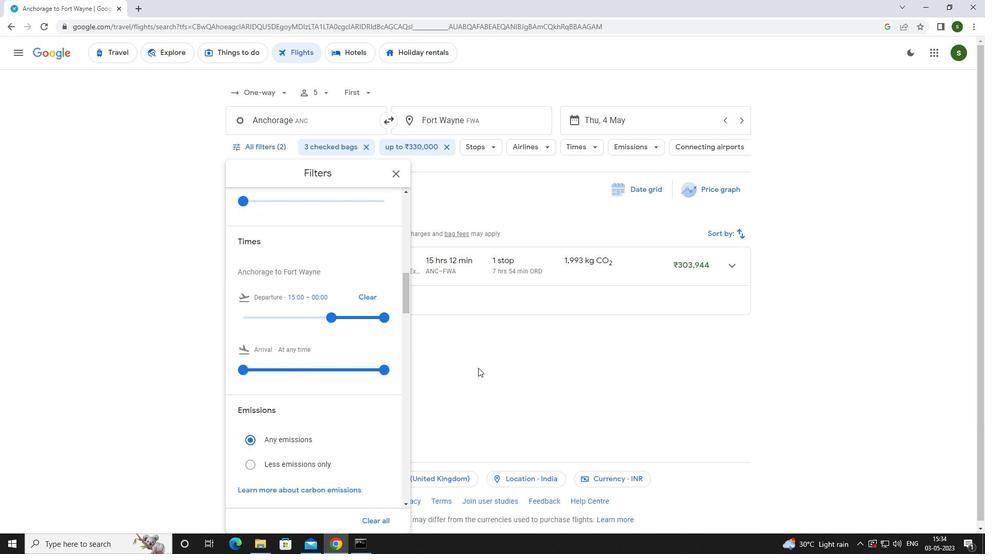 
Action: Mouse moved to (479, 367)
Screenshot: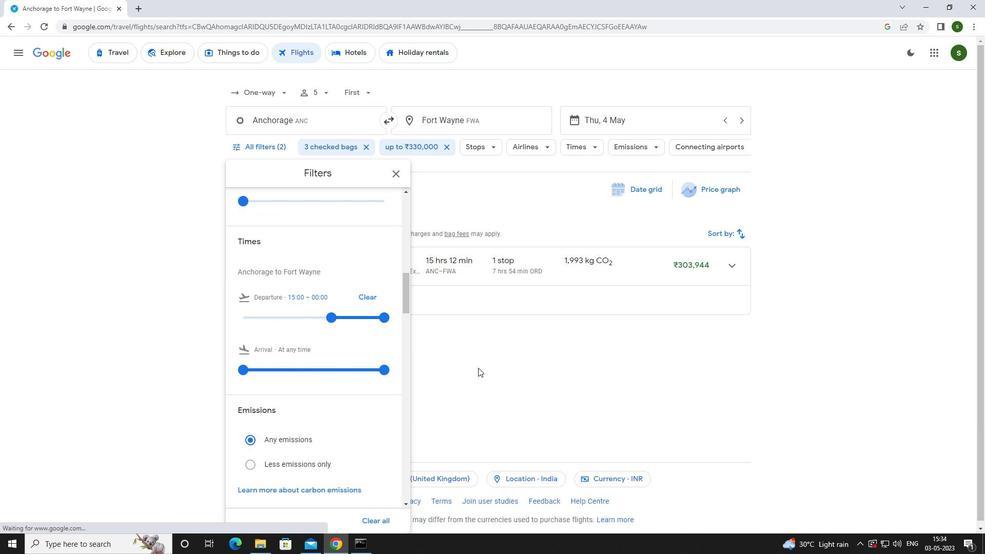 
